 Task: Monitor repository traffic with "Clones" and "Views" data.
Action: Mouse moved to (1342, 76)
Screenshot: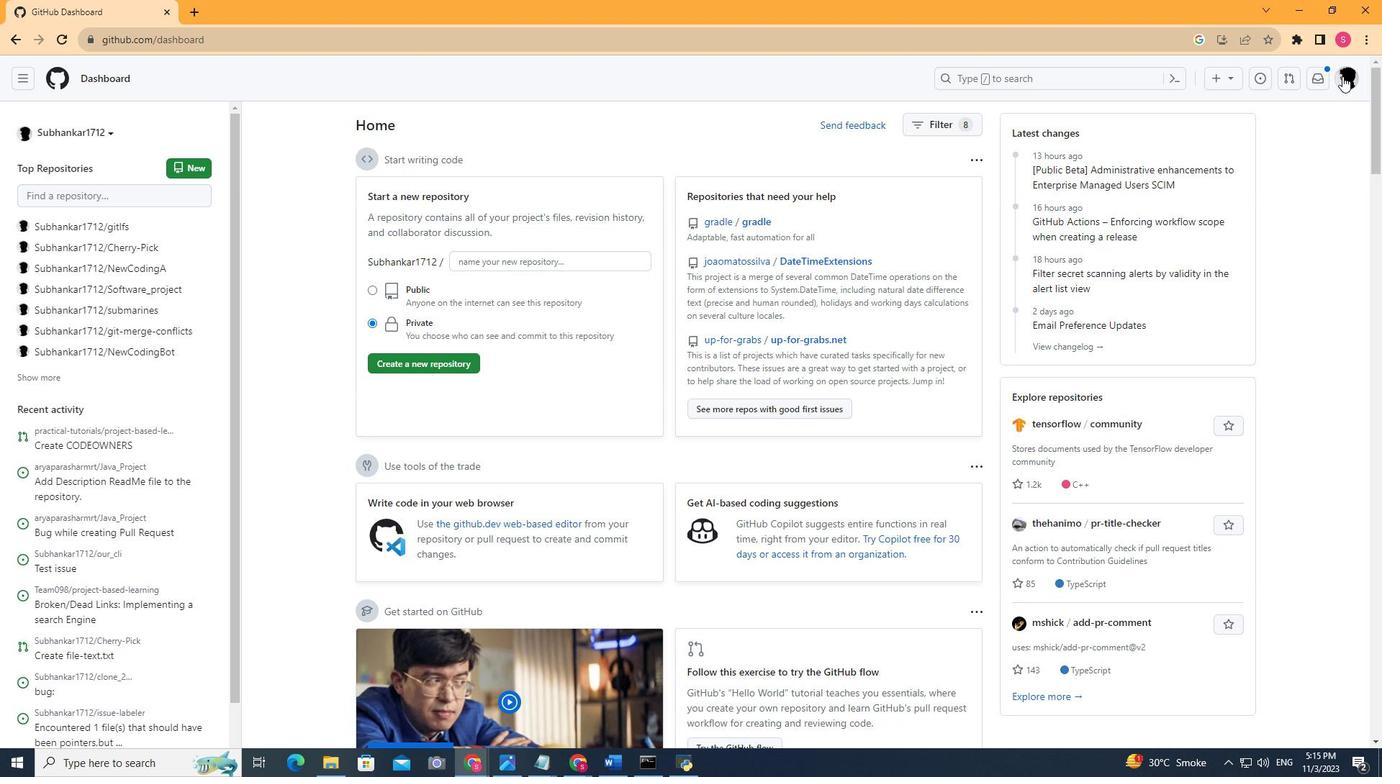
Action: Mouse pressed left at (1342, 76)
Screenshot: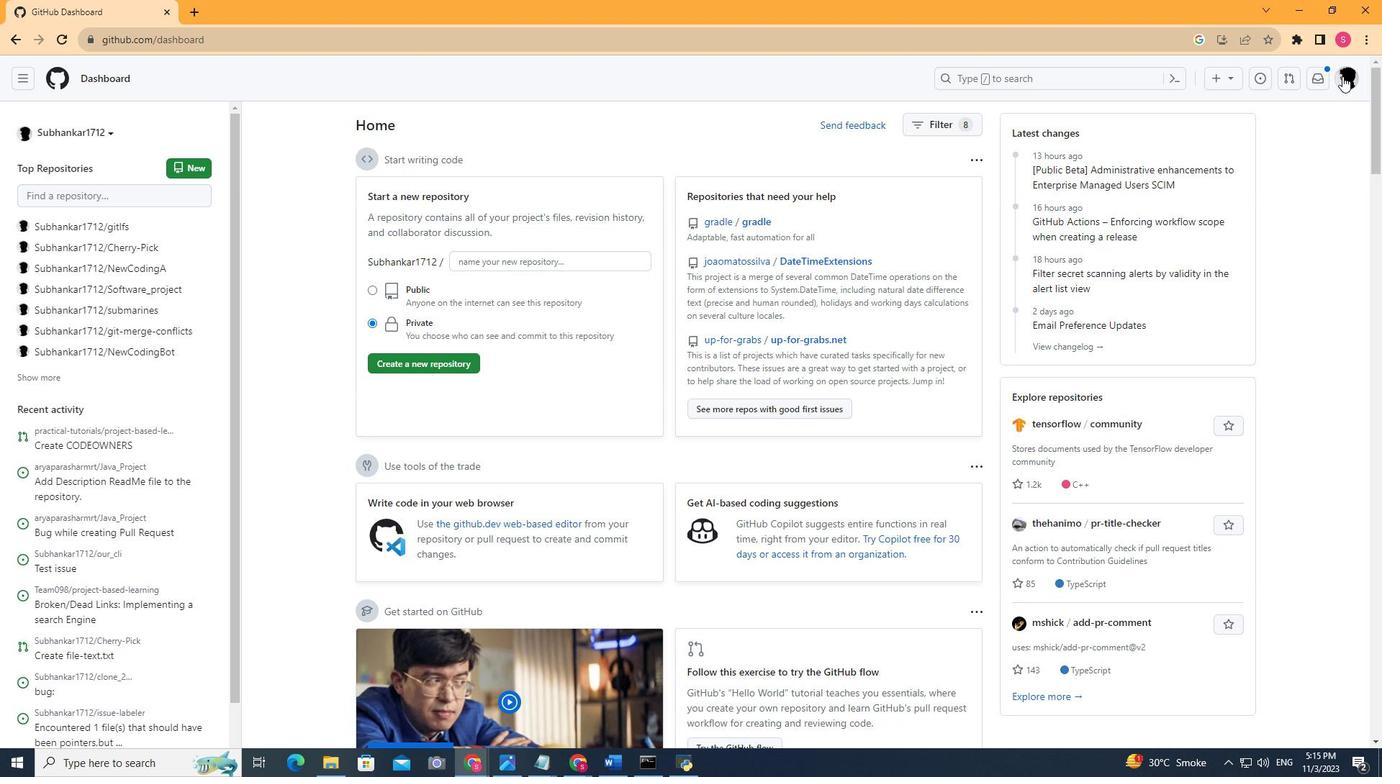 
Action: Mouse moved to (1243, 187)
Screenshot: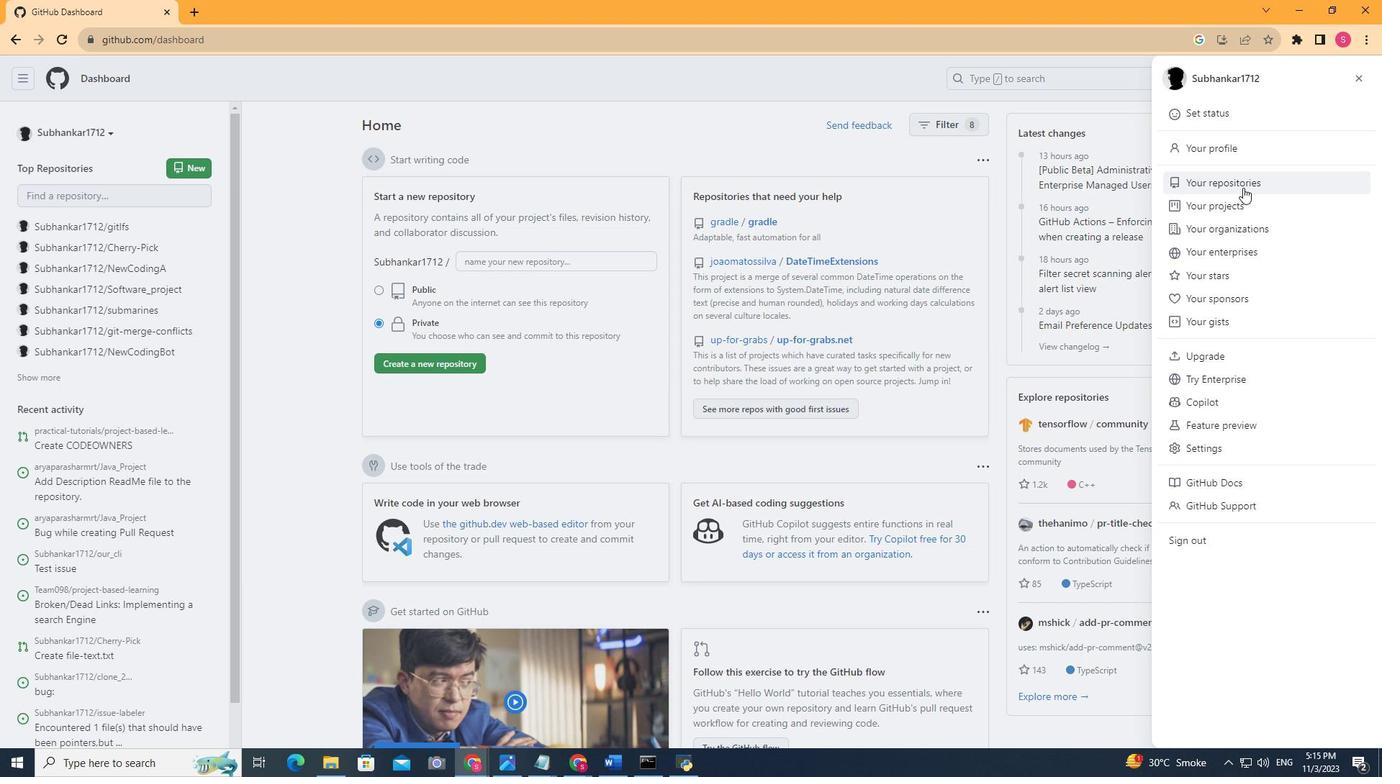 
Action: Mouse pressed left at (1243, 187)
Screenshot: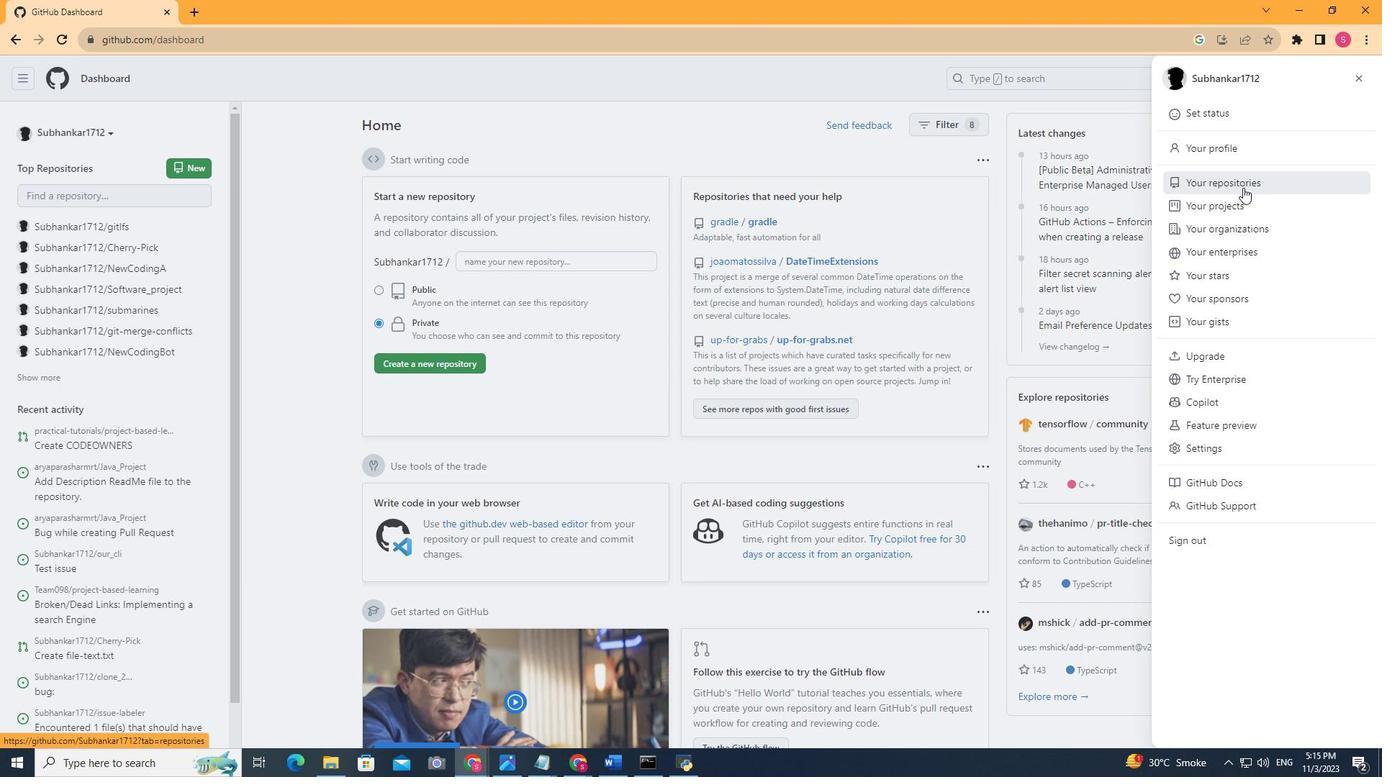 
Action: Mouse moved to (582, 388)
Screenshot: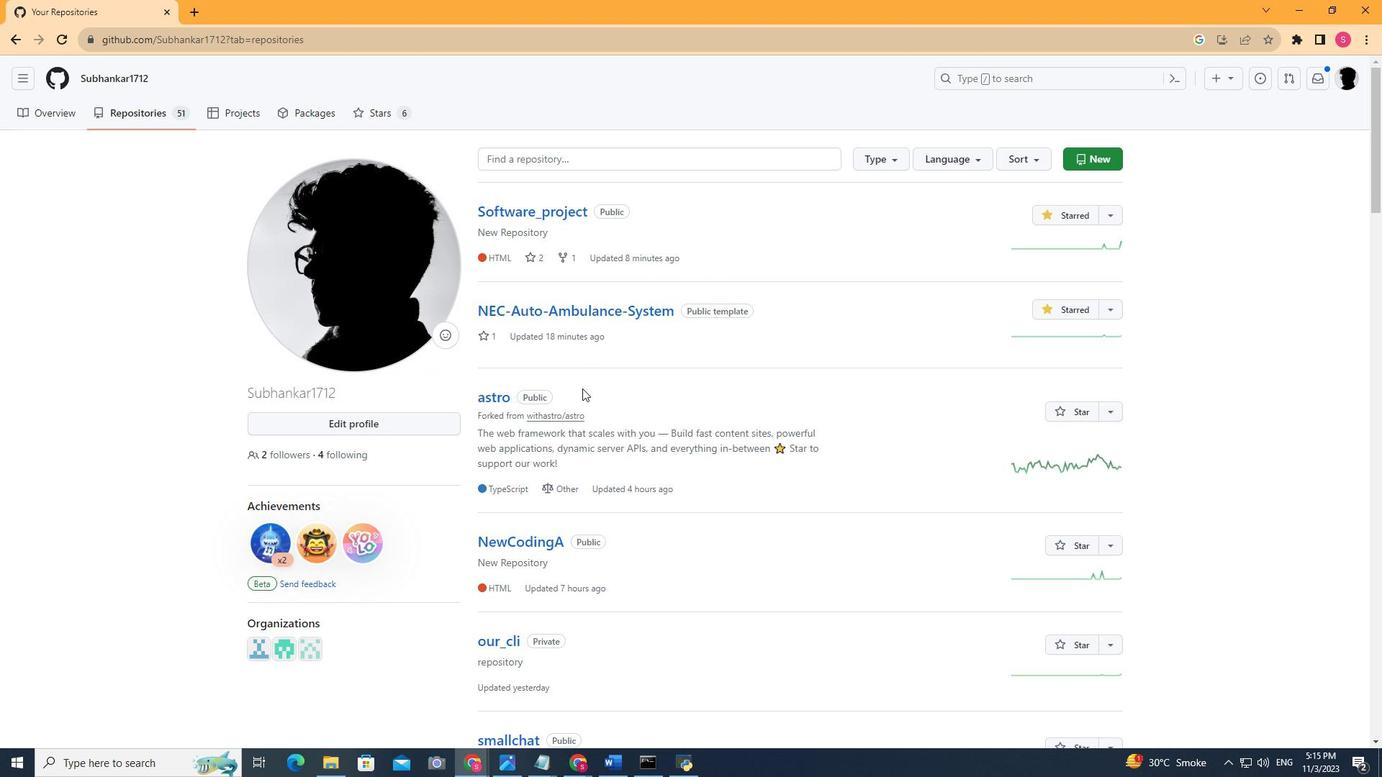 
Action: Mouse scrolled (582, 388) with delta (0, 0)
Screenshot: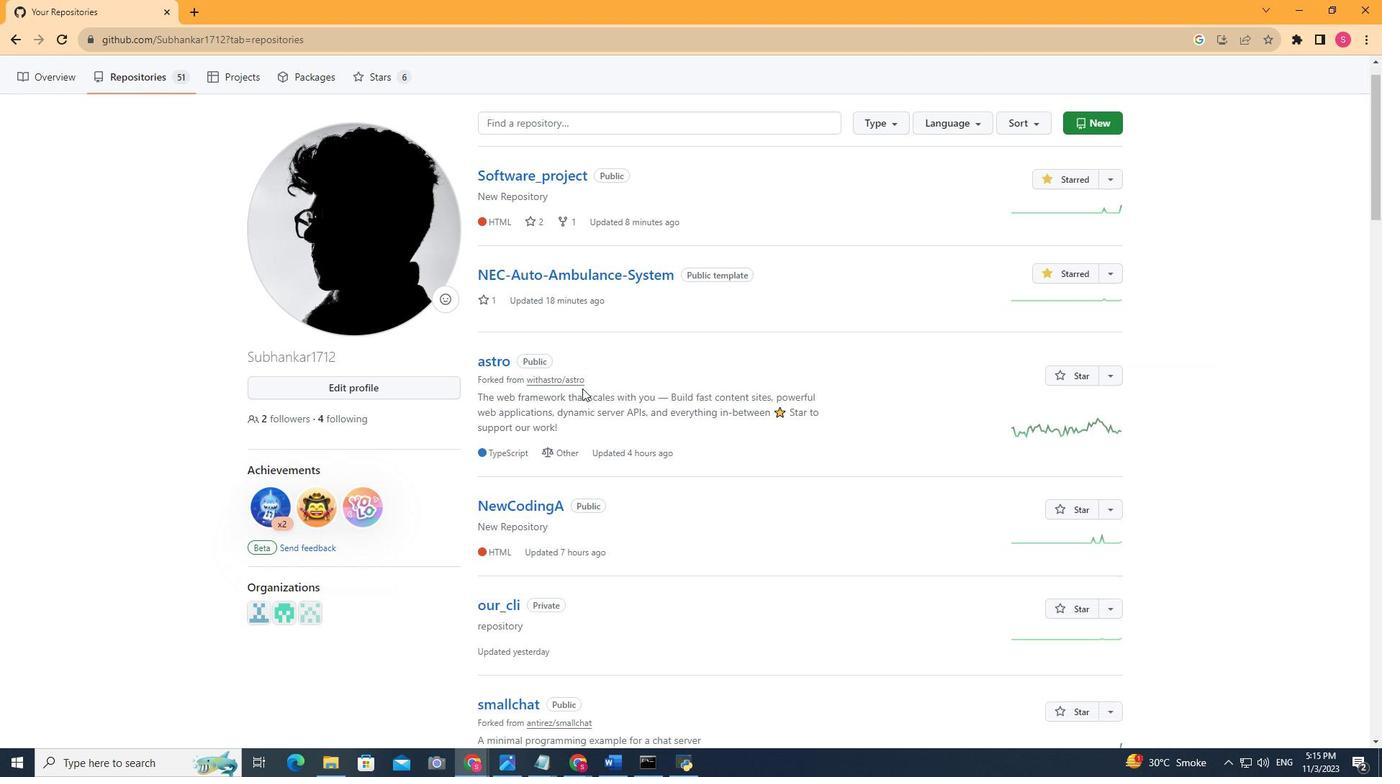 
Action: Mouse scrolled (582, 388) with delta (0, 0)
Screenshot: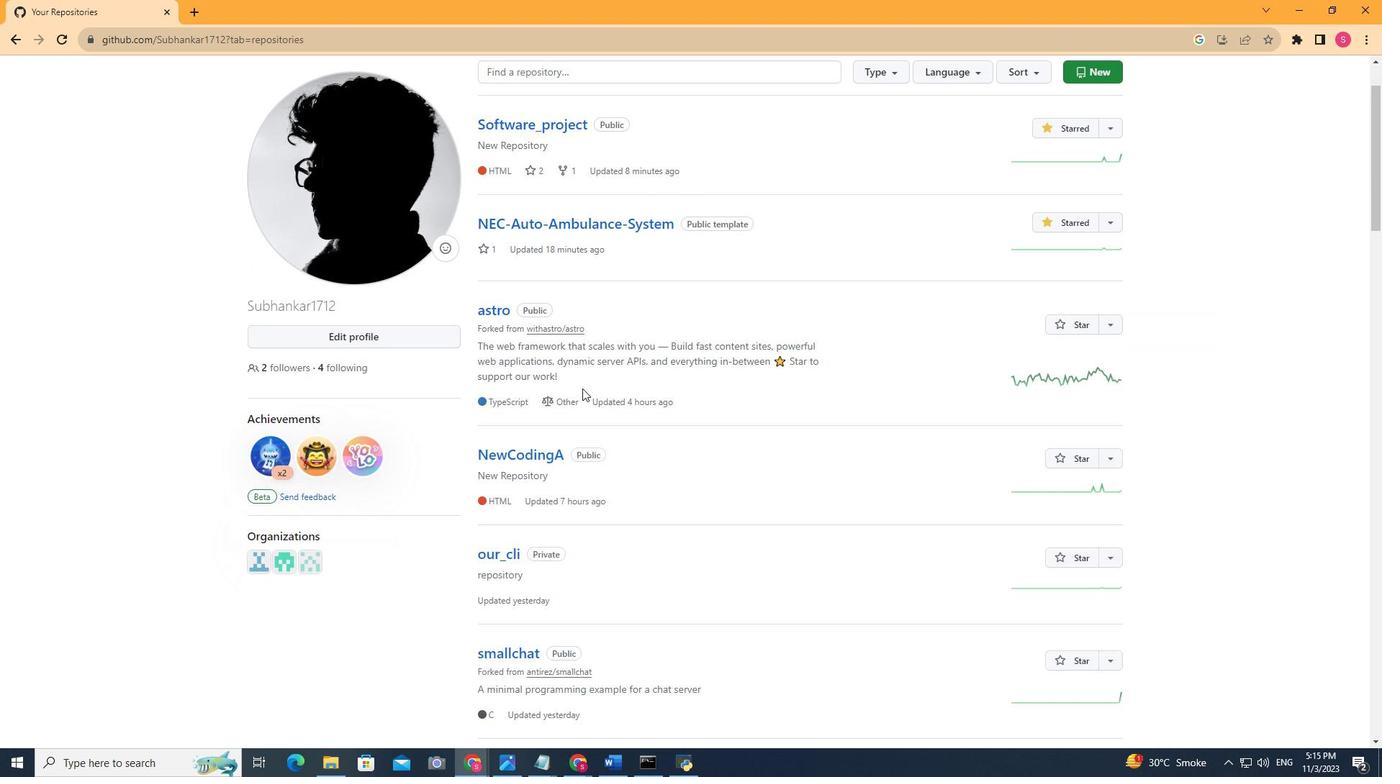 
Action: Mouse moved to (548, 403)
Screenshot: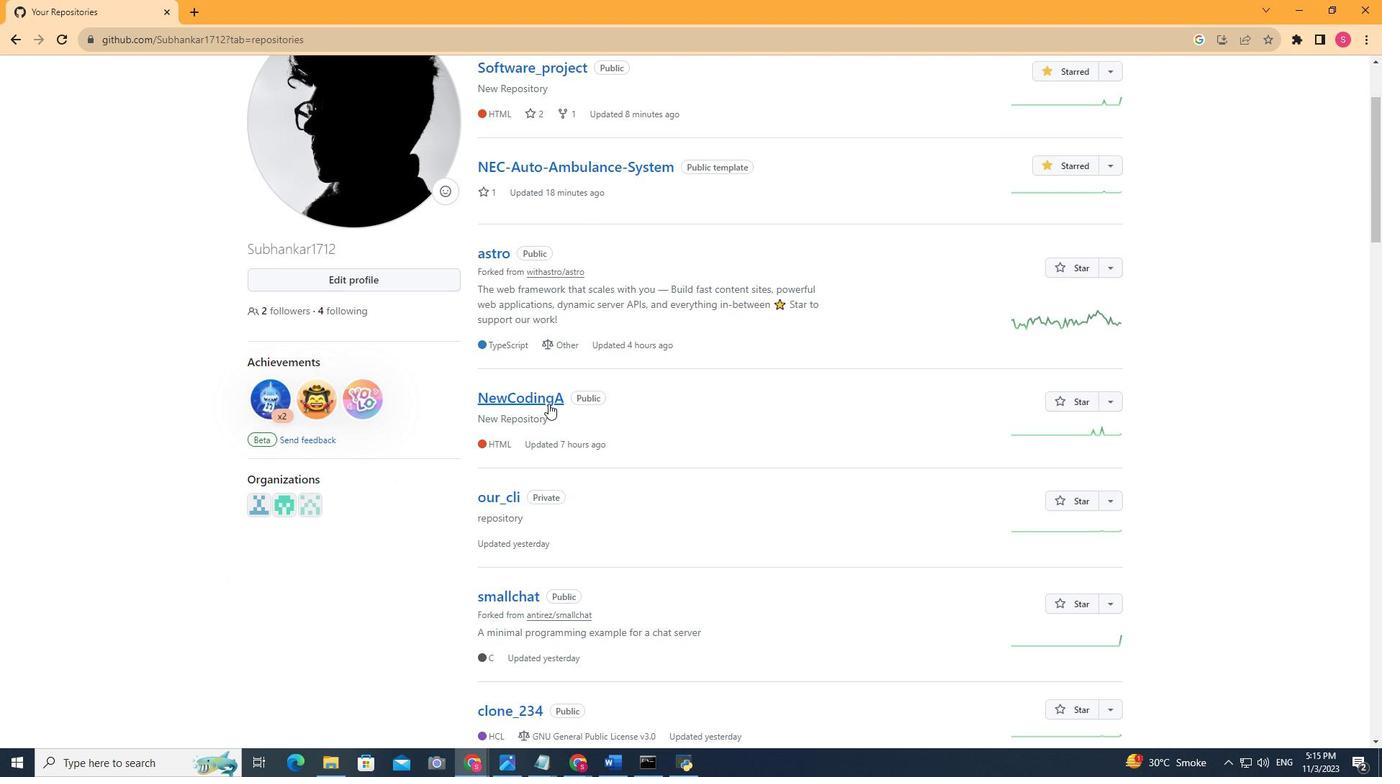 
Action: Mouse pressed left at (548, 403)
Screenshot: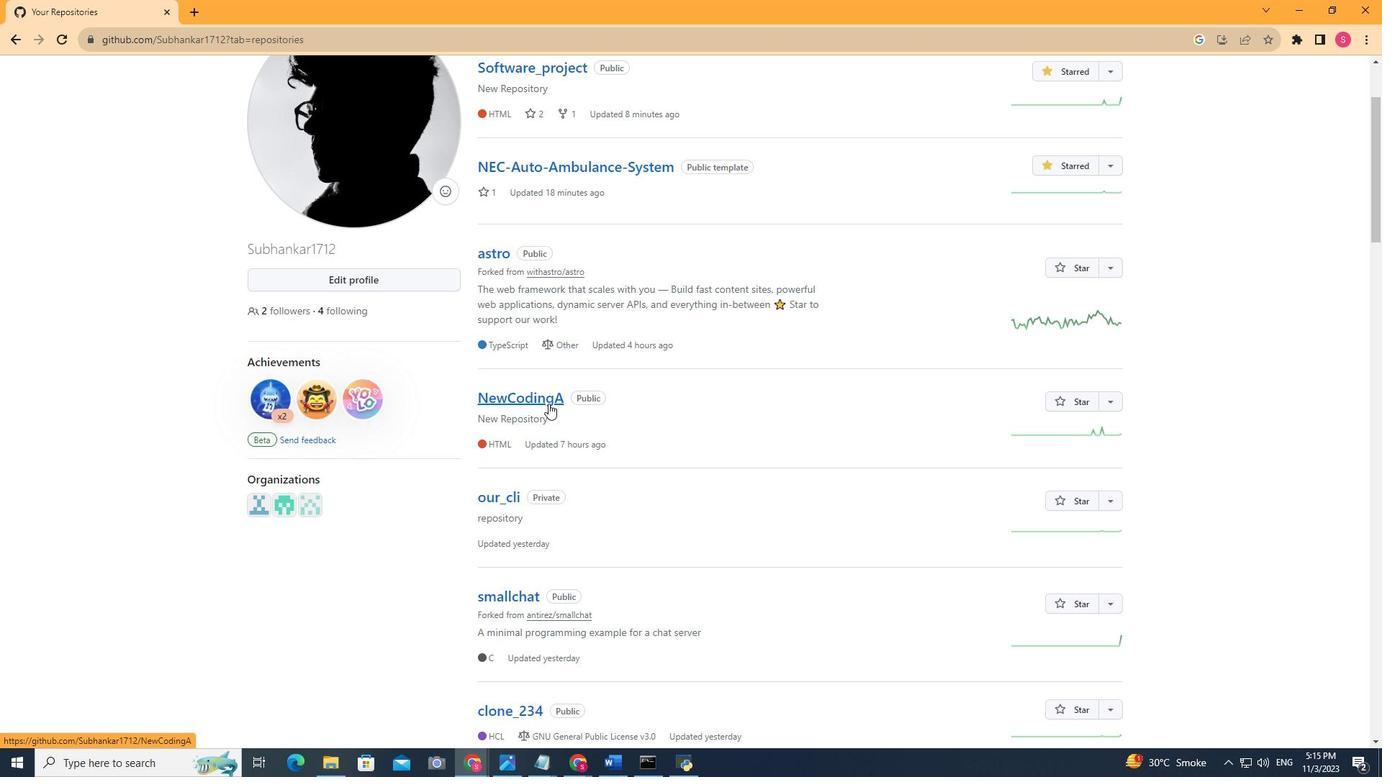 
Action: Mouse moved to (537, 110)
Screenshot: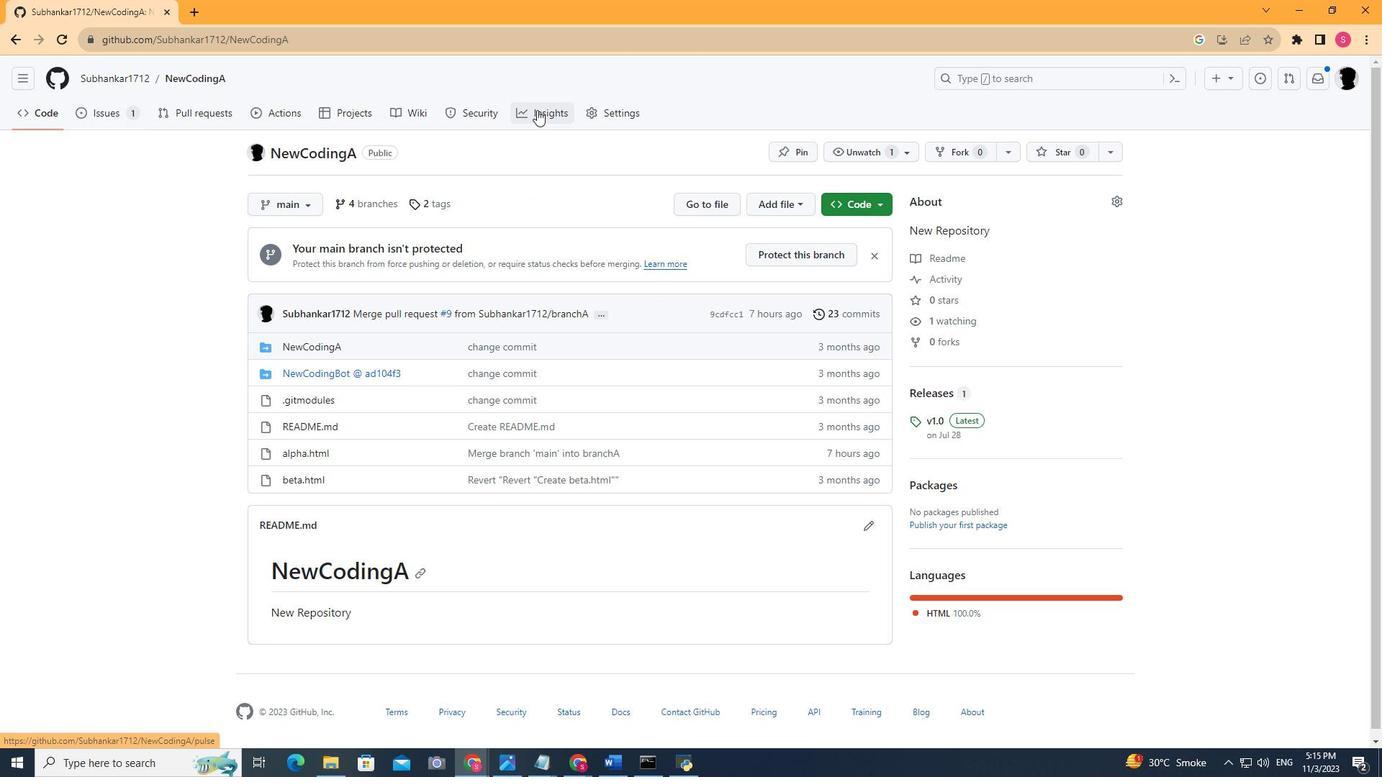
Action: Mouse pressed left at (537, 110)
Screenshot: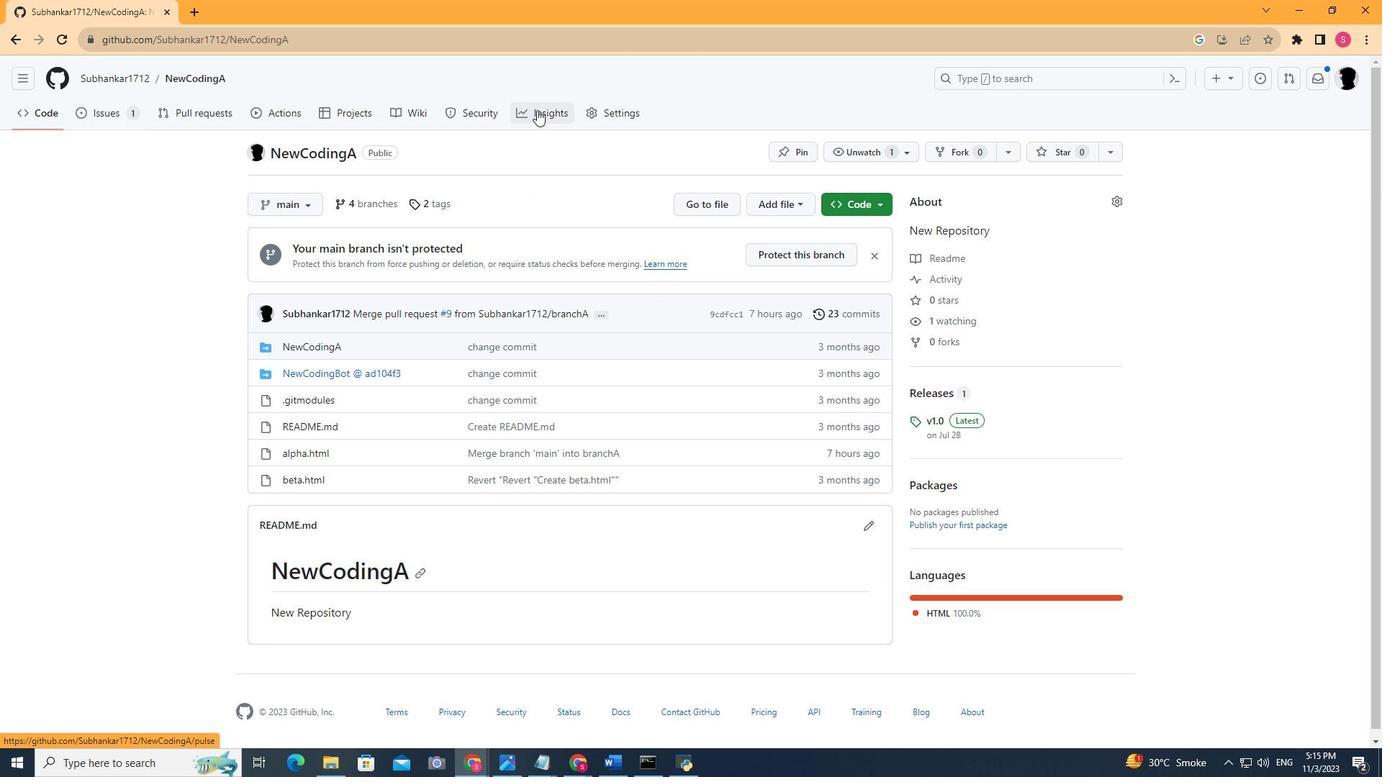 
Action: Mouse moved to (304, 269)
Screenshot: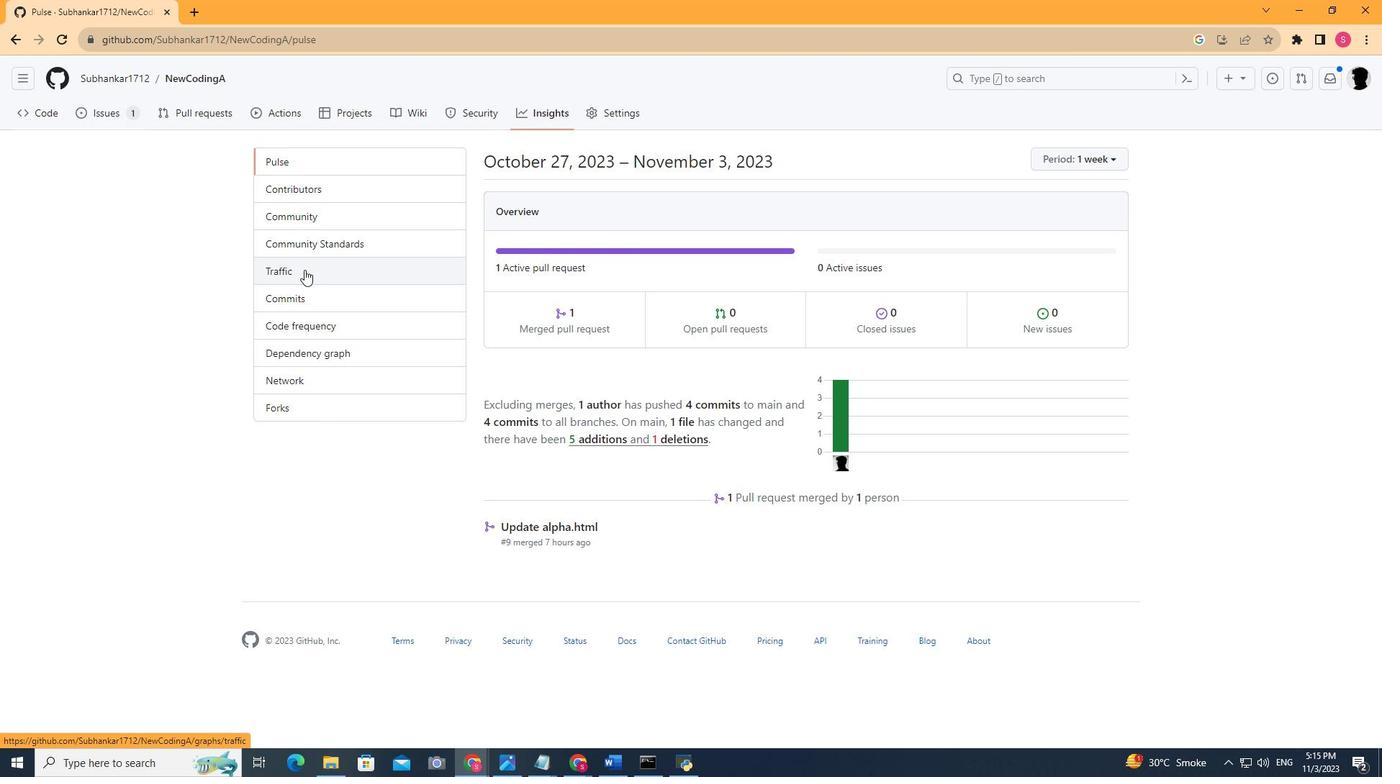 
Action: Mouse pressed left at (304, 269)
Screenshot: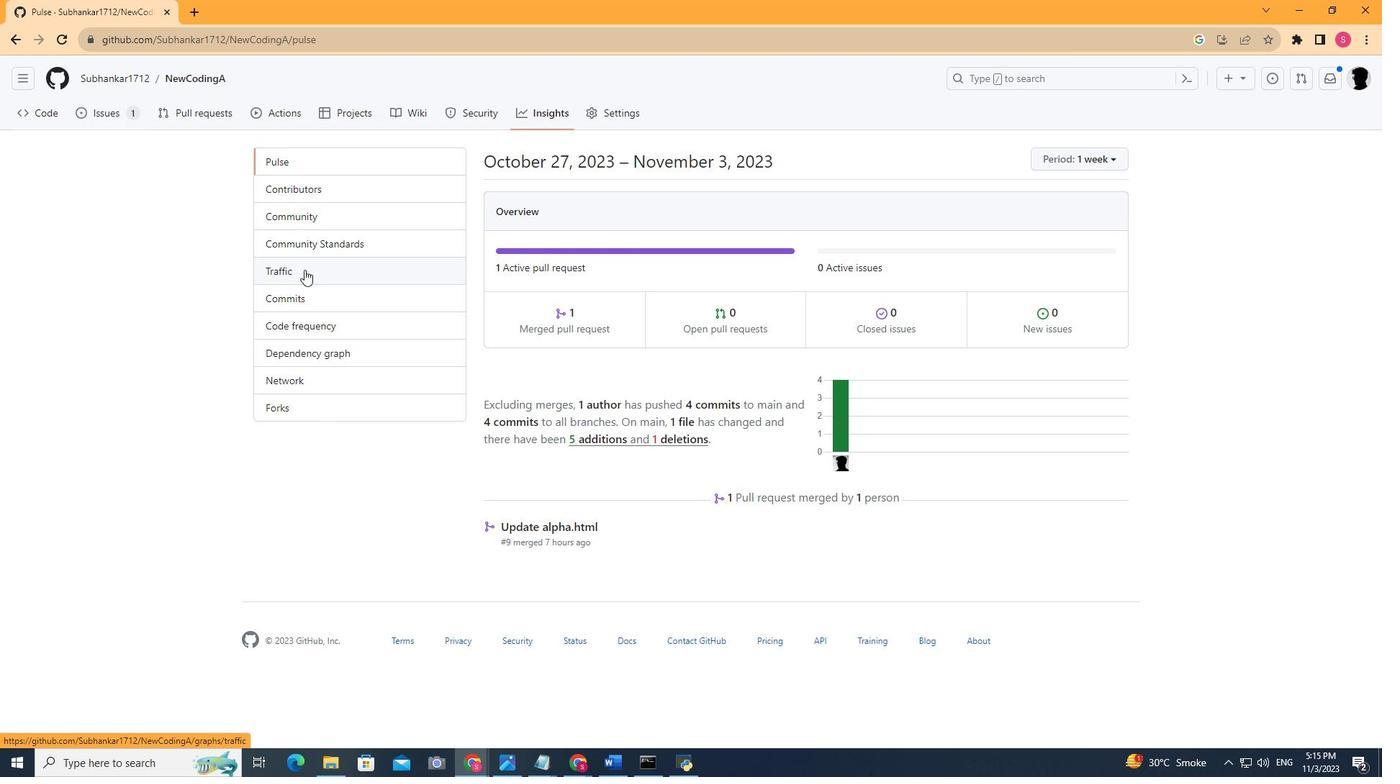 
Action: Mouse moved to (877, 402)
Screenshot: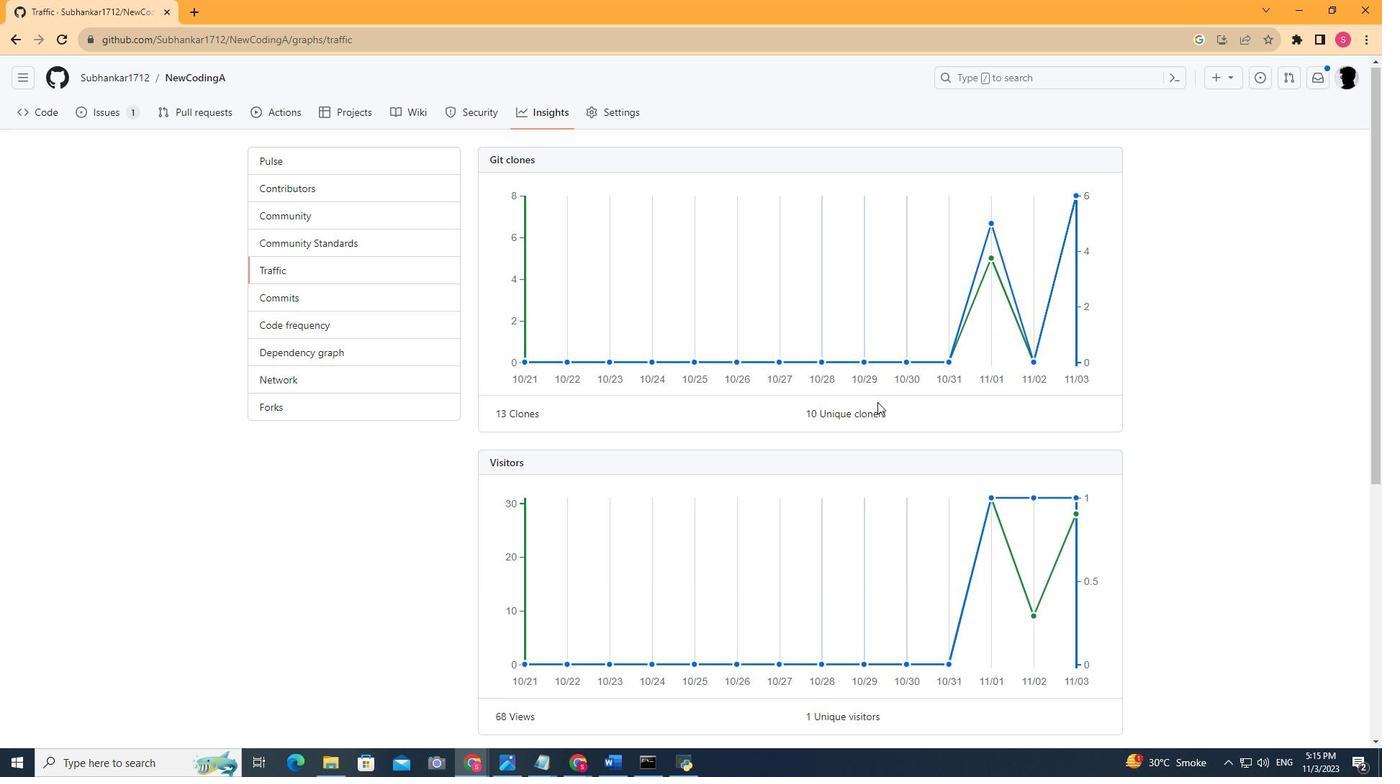 
Action: Mouse scrolled (877, 401) with delta (0, 0)
Screenshot: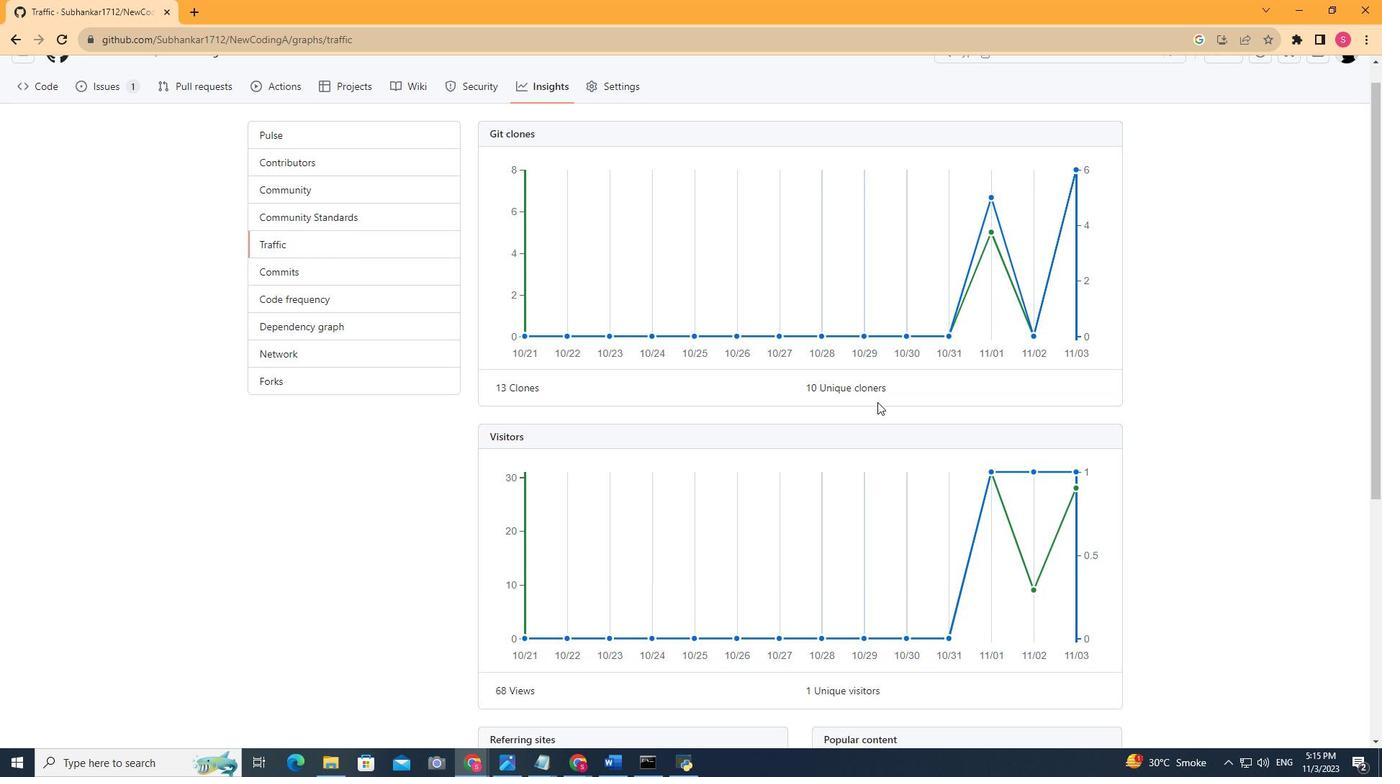 
Action: Mouse scrolled (877, 401) with delta (0, 0)
Screenshot: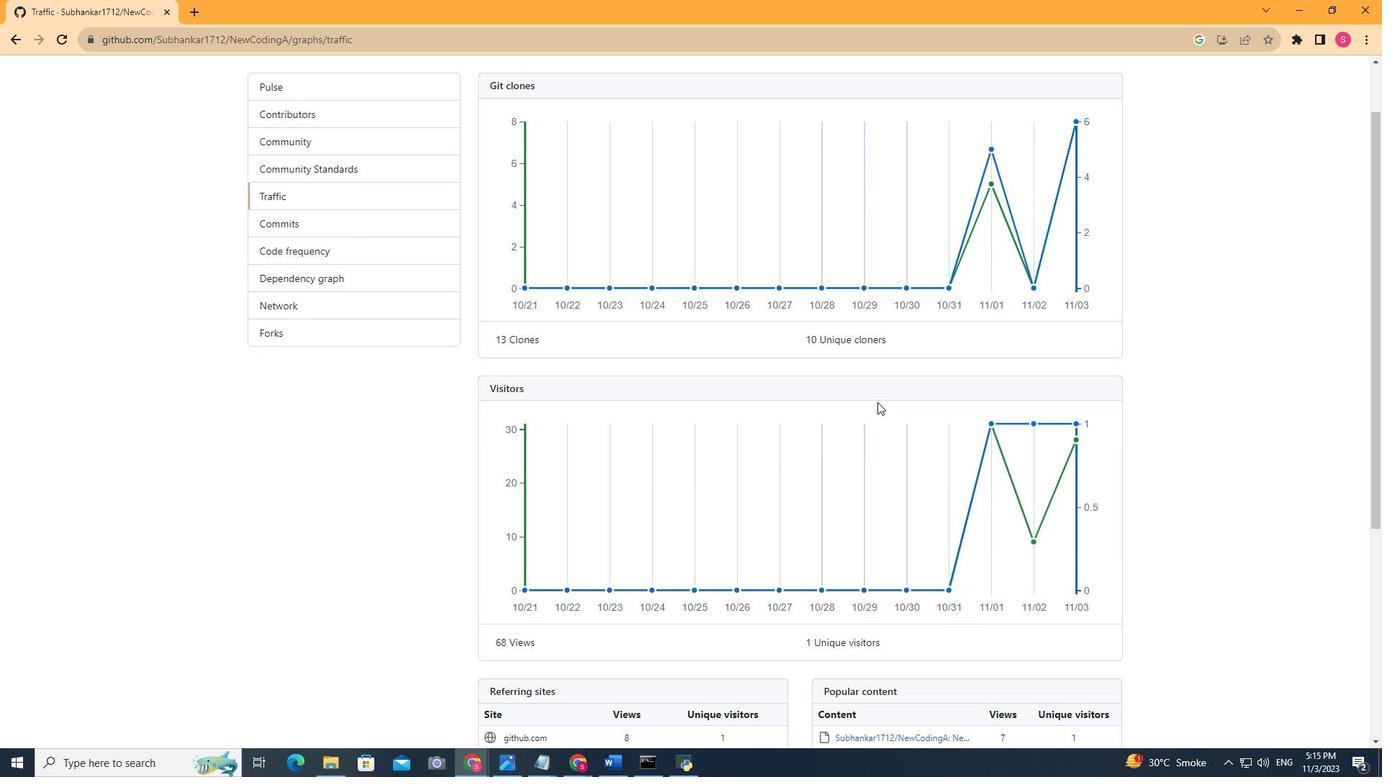 
Action: Mouse scrolled (877, 401) with delta (0, 0)
Screenshot: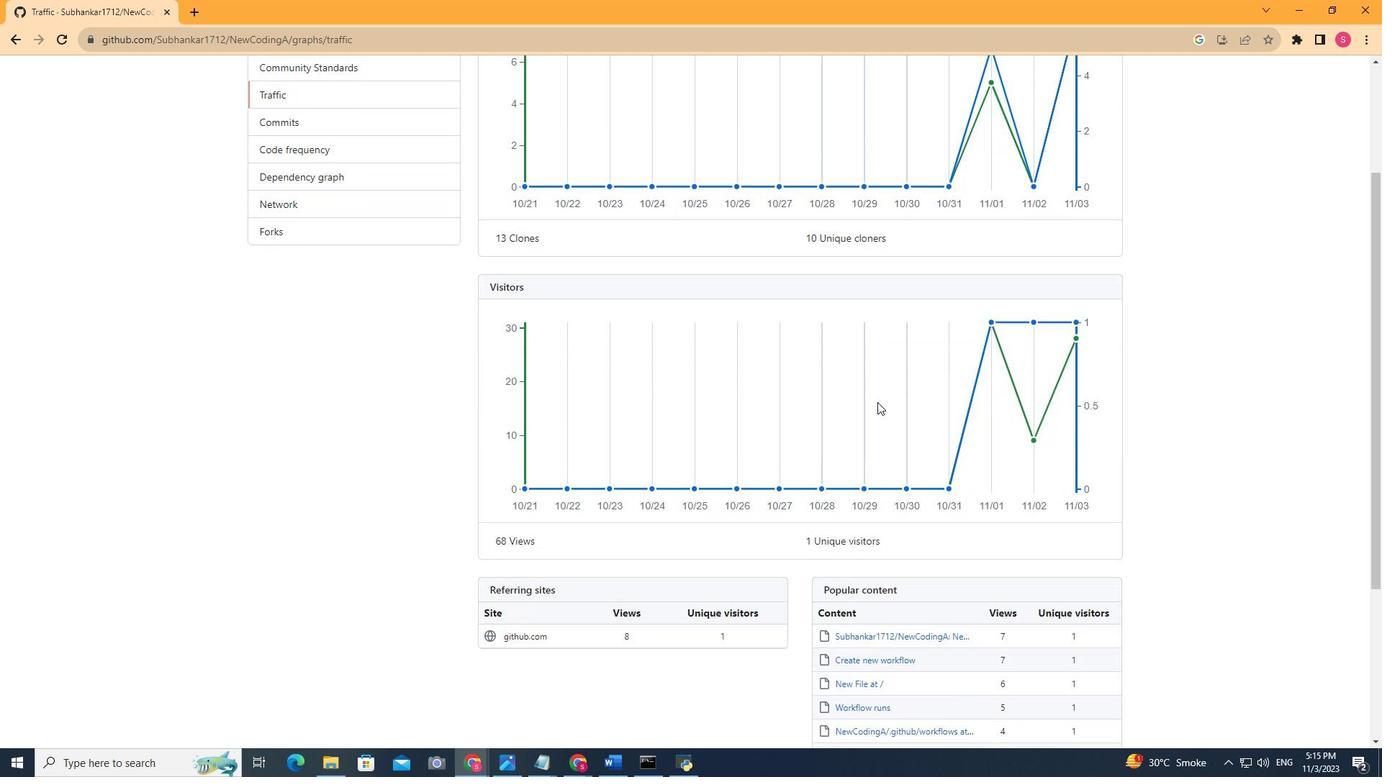
Action: Mouse moved to (853, 472)
Screenshot: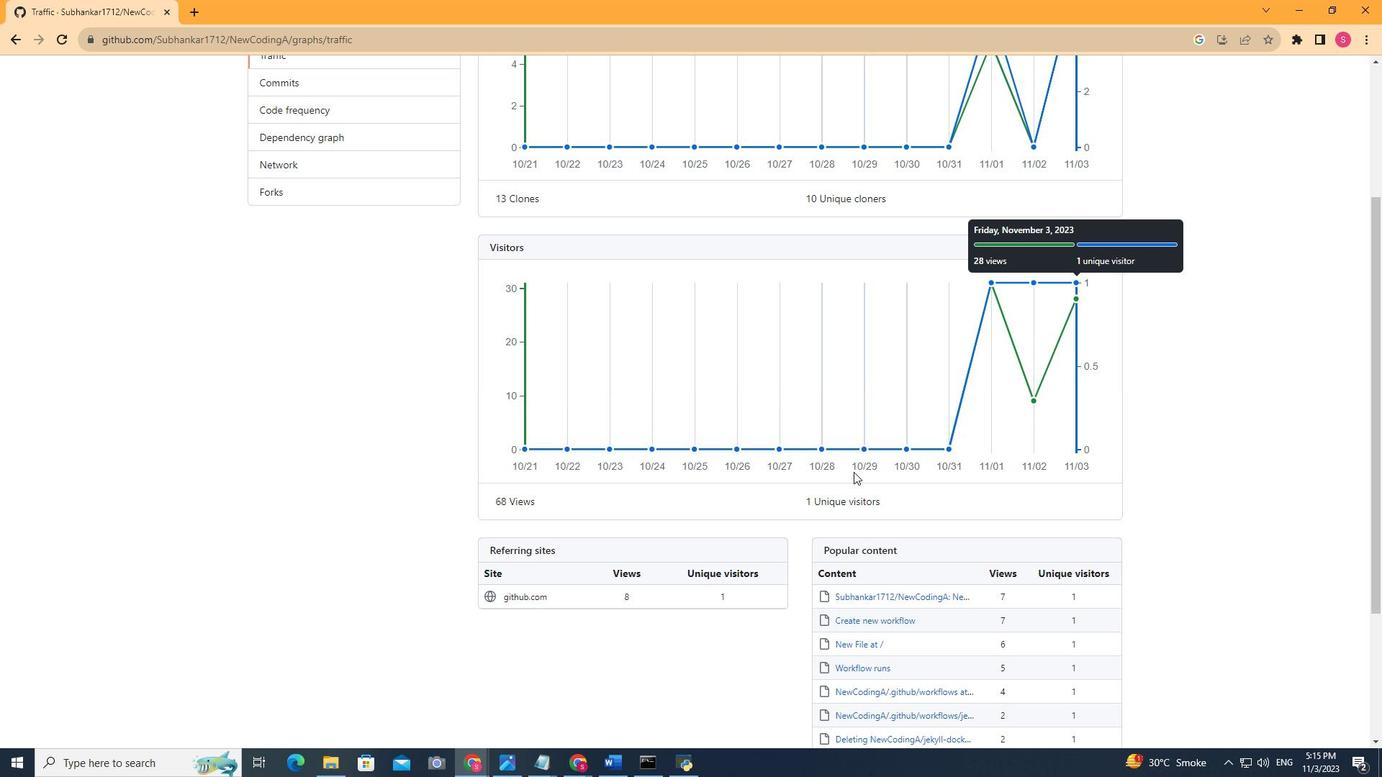 
Action: Mouse scrolled (853, 471) with delta (0, 0)
Screenshot: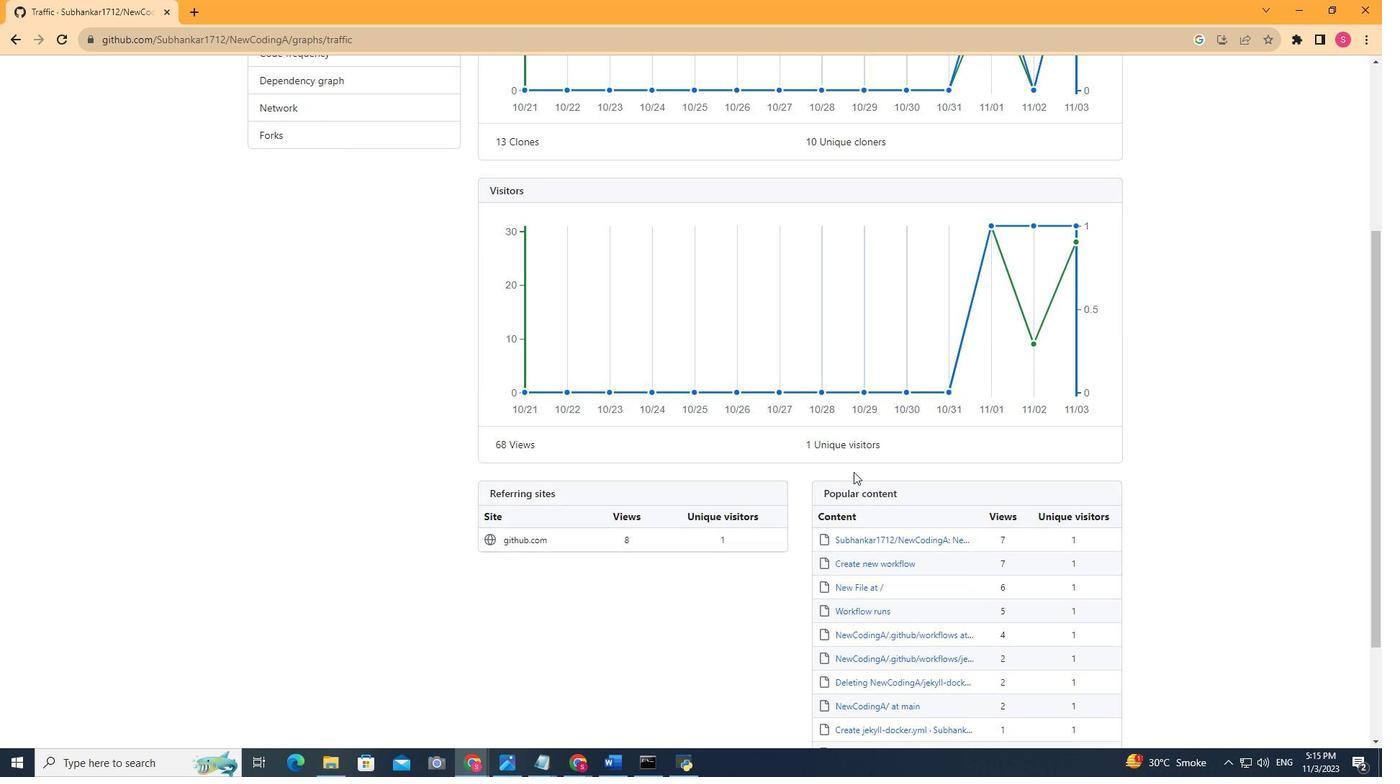 
Action: Mouse scrolled (853, 471) with delta (0, 0)
Screenshot: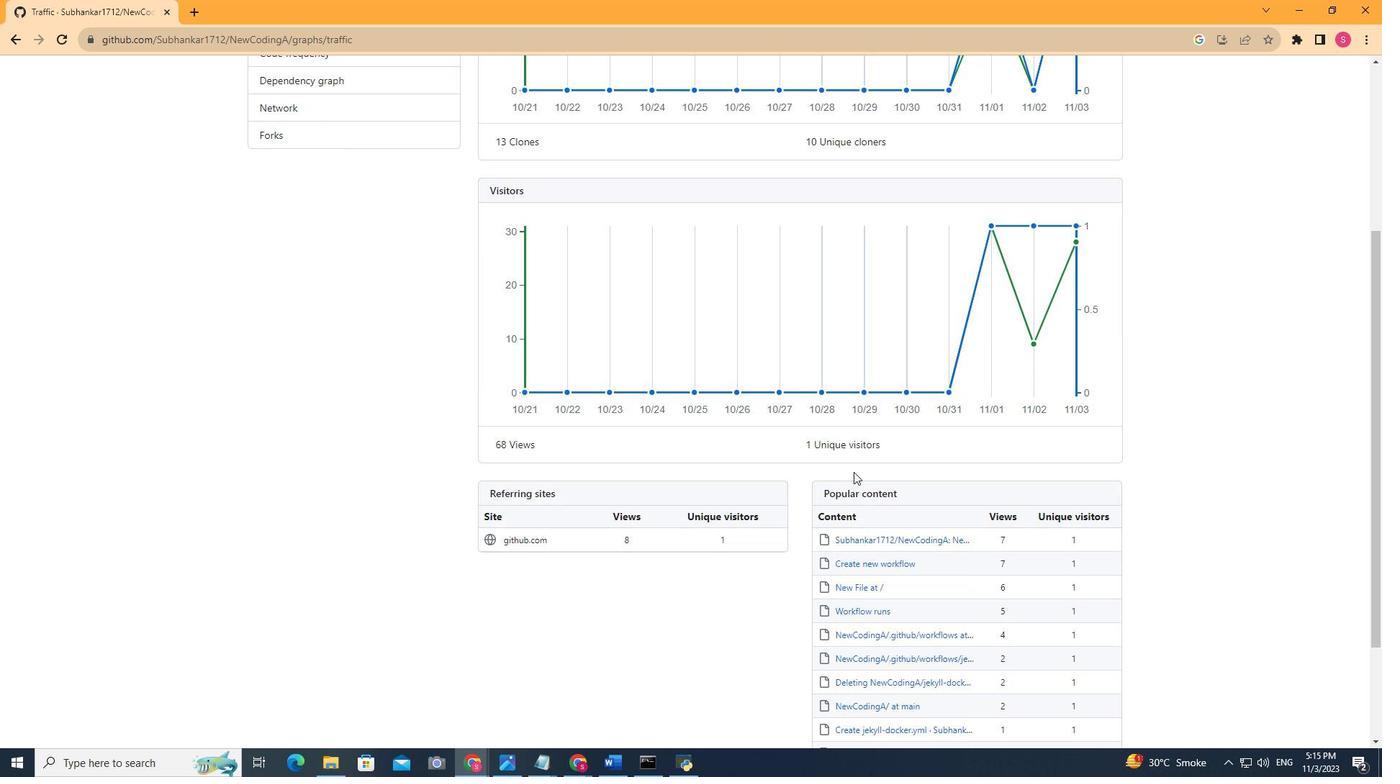 
Action: Mouse scrolled (853, 471) with delta (0, 0)
Screenshot: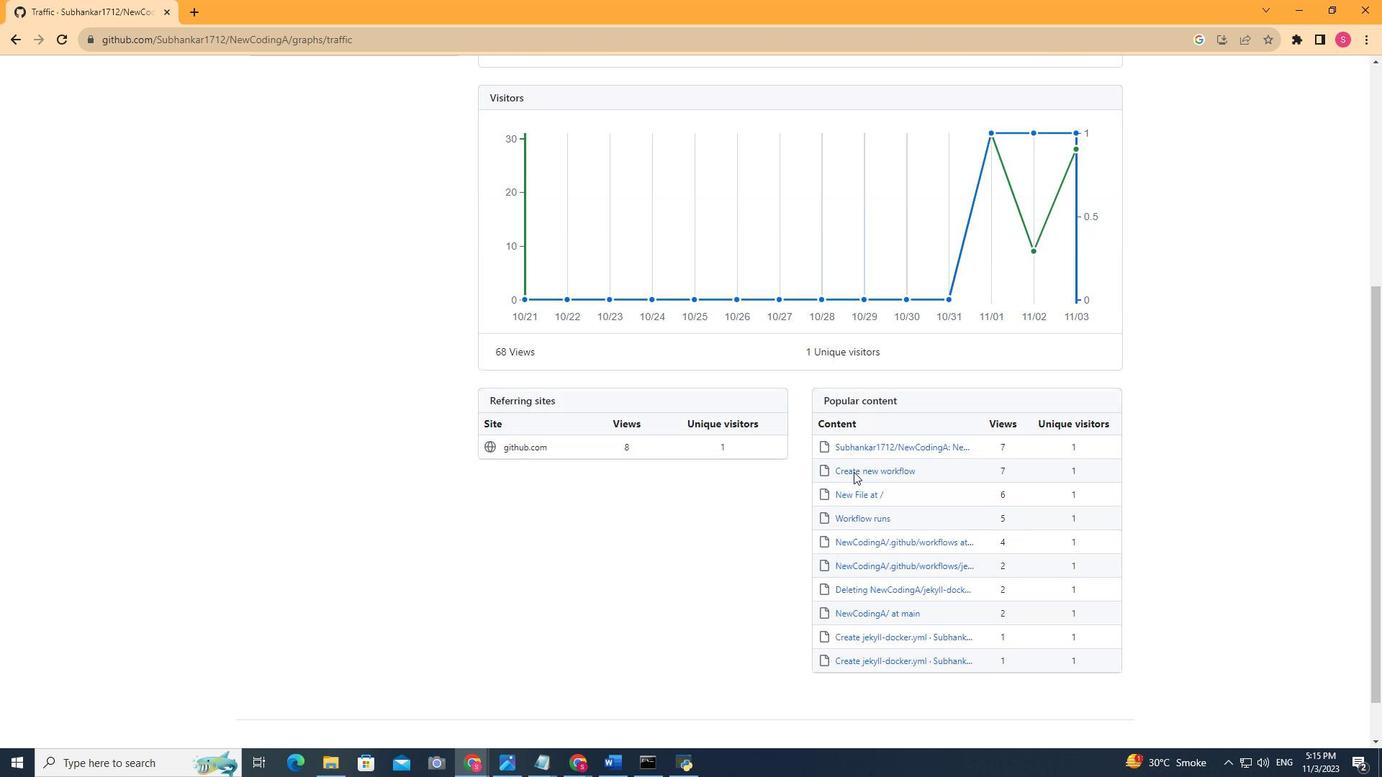 
Action: Mouse scrolled (853, 471) with delta (0, 0)
Screenshot: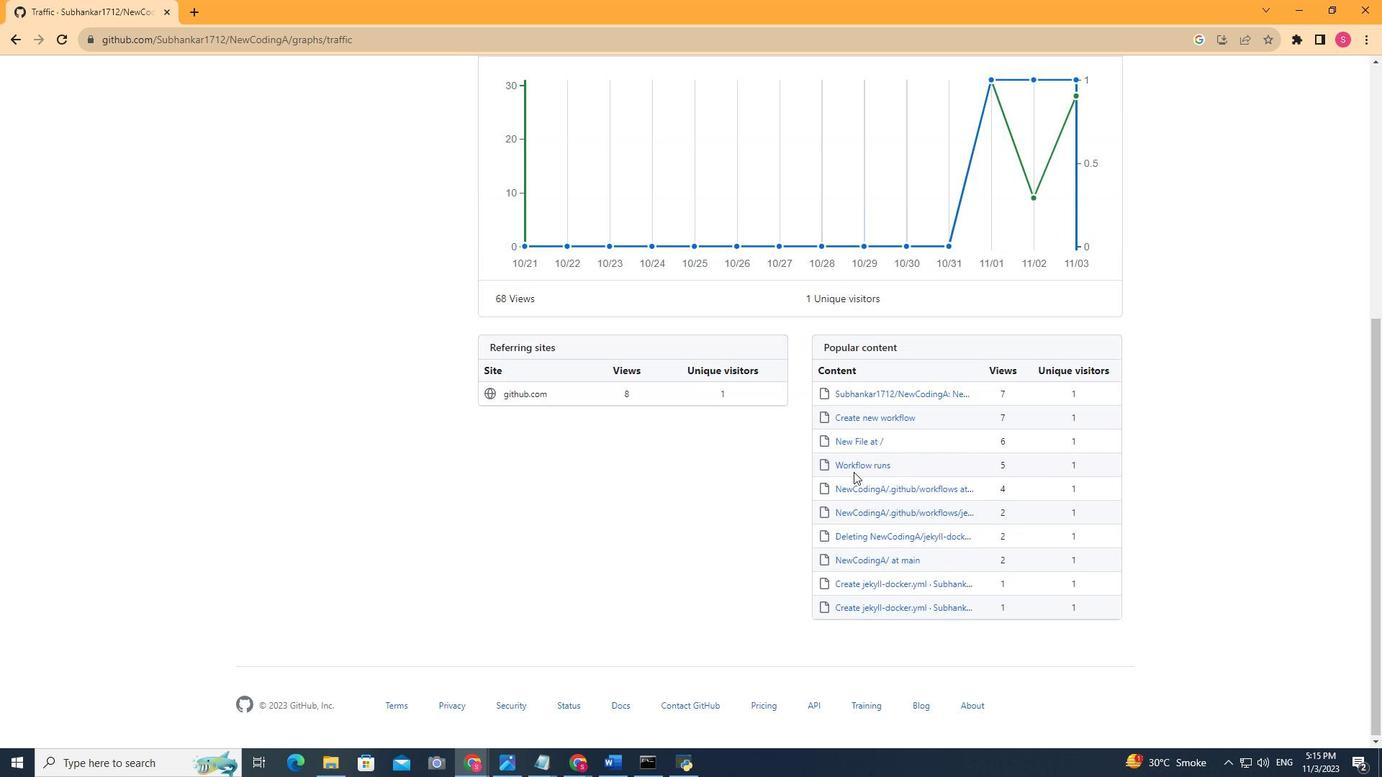 
Action: Mouse moved to (853, 470)
Screenshot: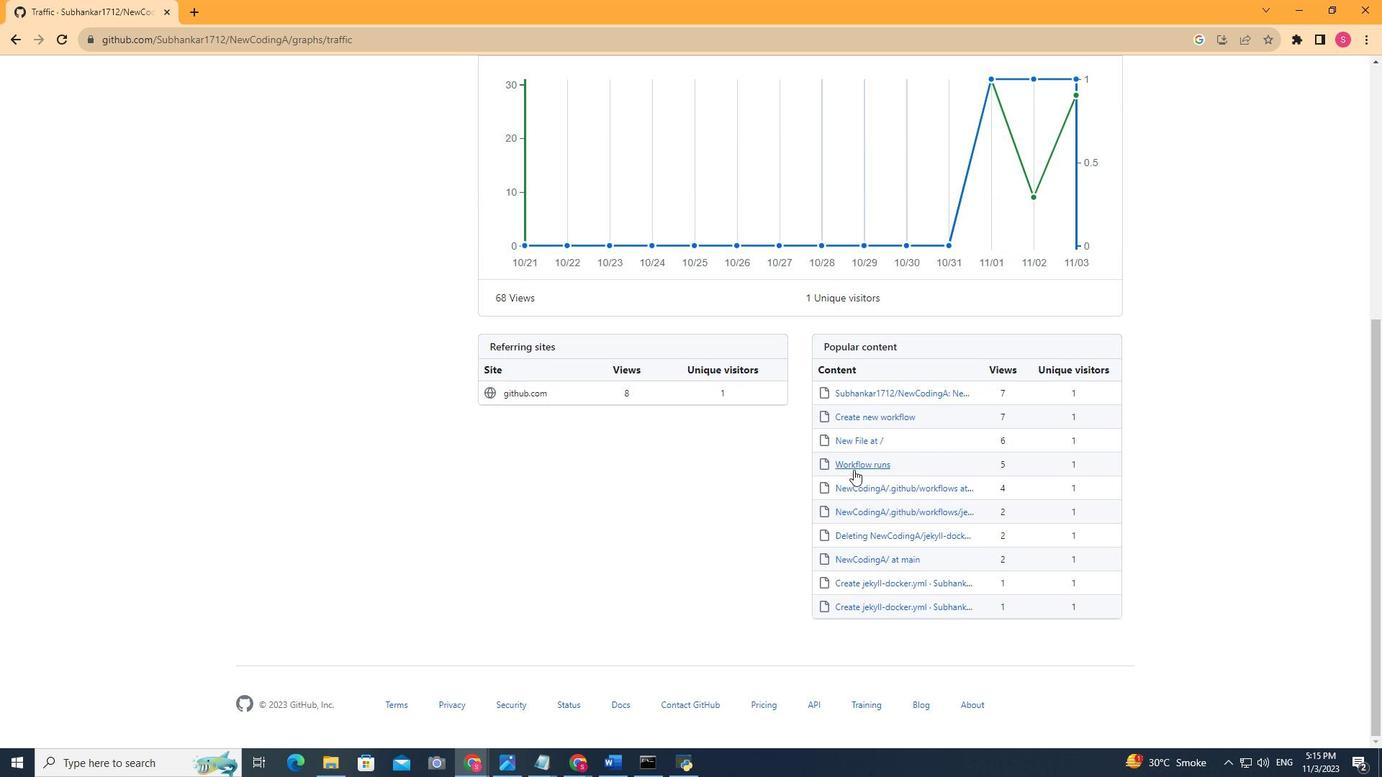 
Action: Mouse scrolled (853, 469) with delta (0, 0)
Screenshot: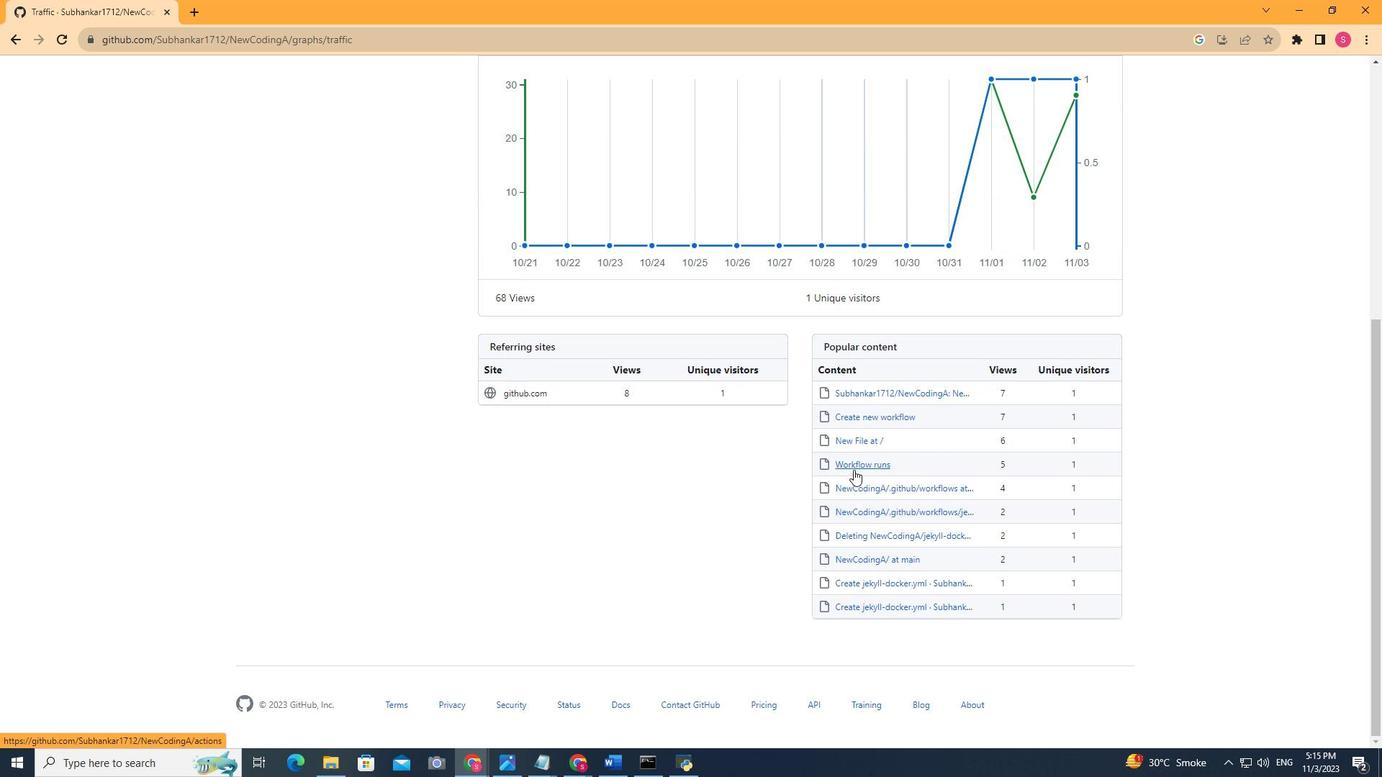 
Action: Mouse scrolled (853, 470) with delta (0, 0)
Screenshot: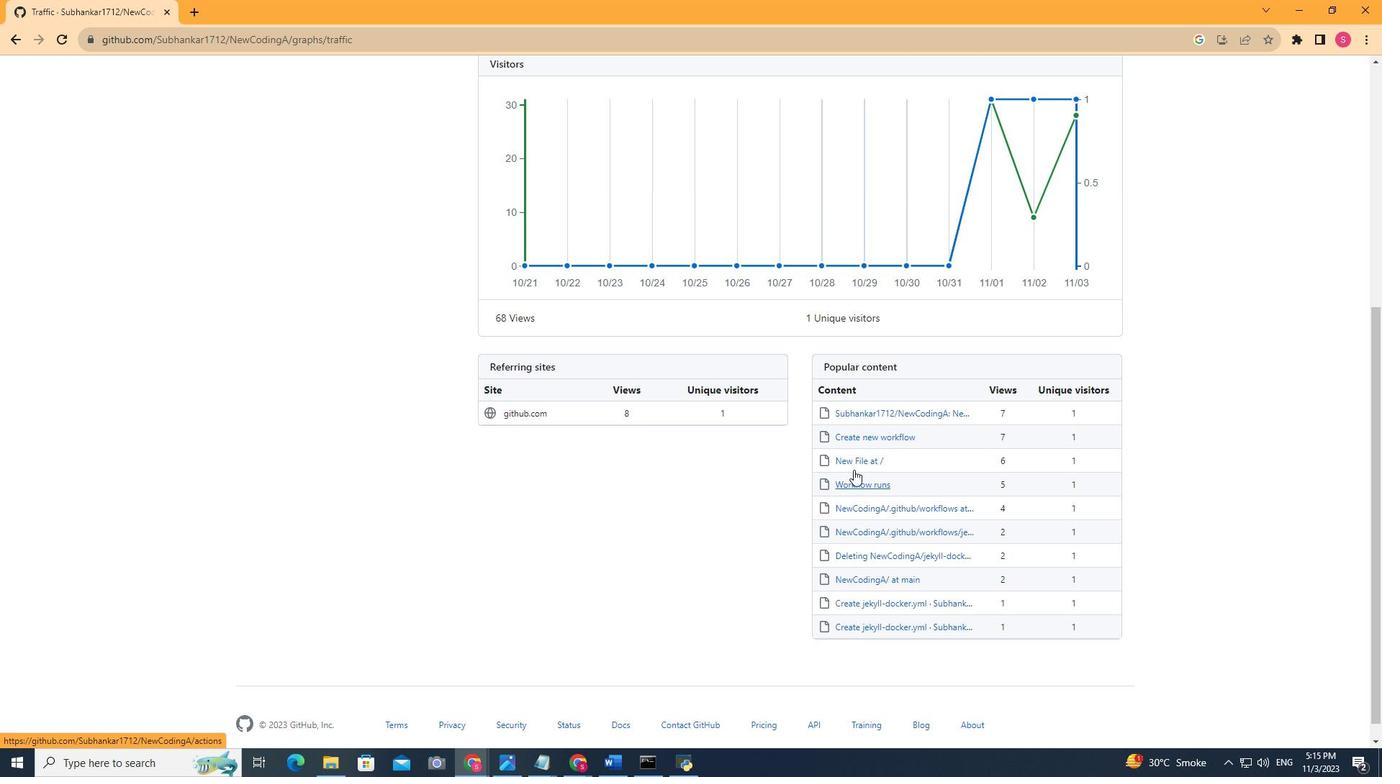 
Action: Mouse scrolled (853, 470) with delta (0, 0)
Screenshot: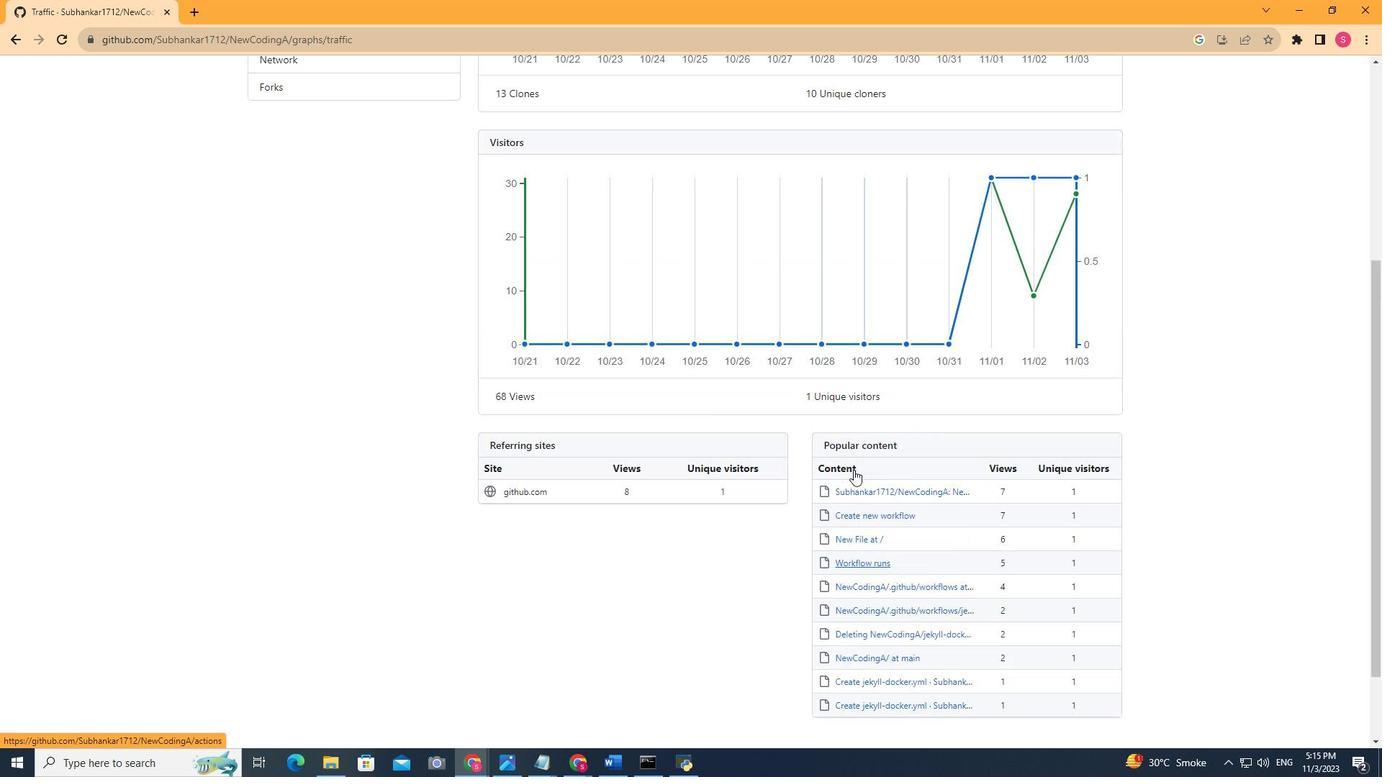 
Action: Mouse scrolled (853, 470) with delta (0, 0)
Screenshot: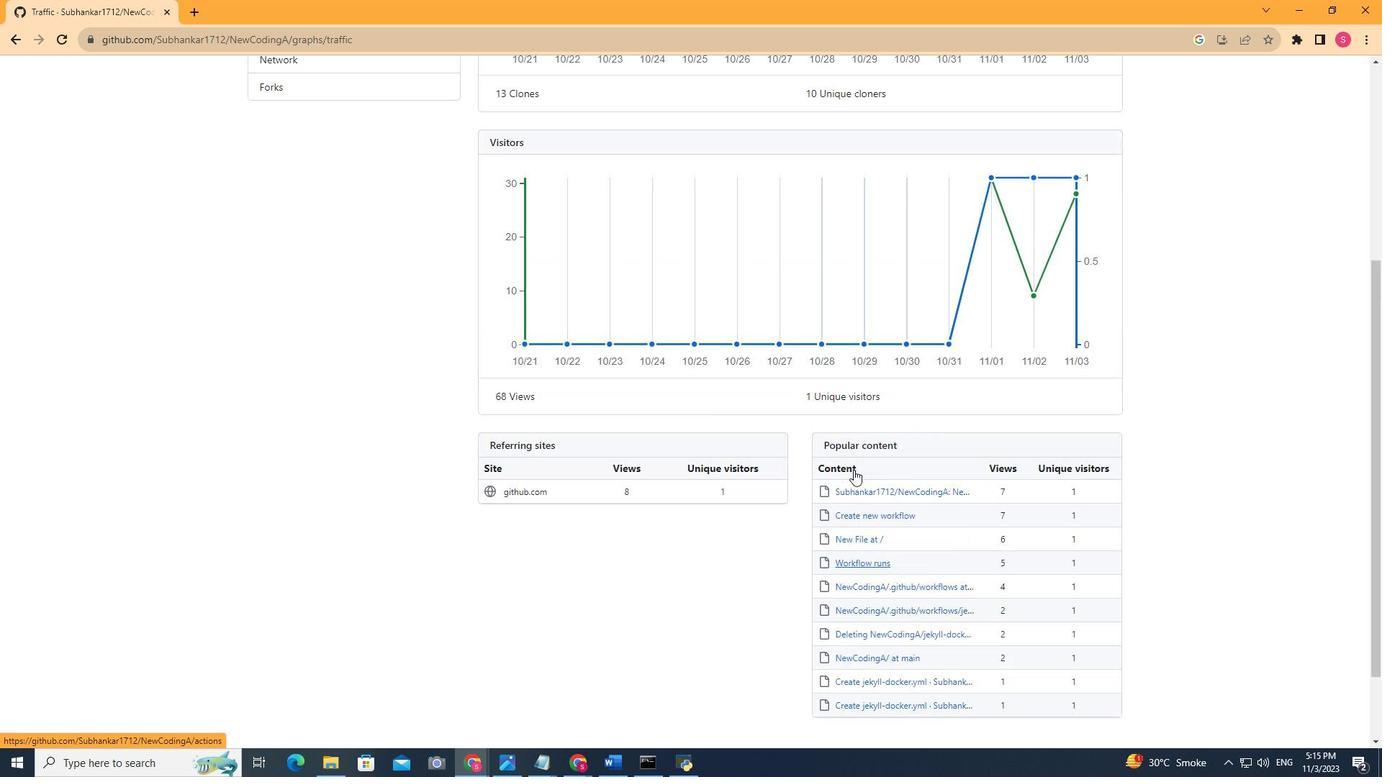 
Action: Mouse scrolled (853, 470) with delta (0, 0)
Screenshot: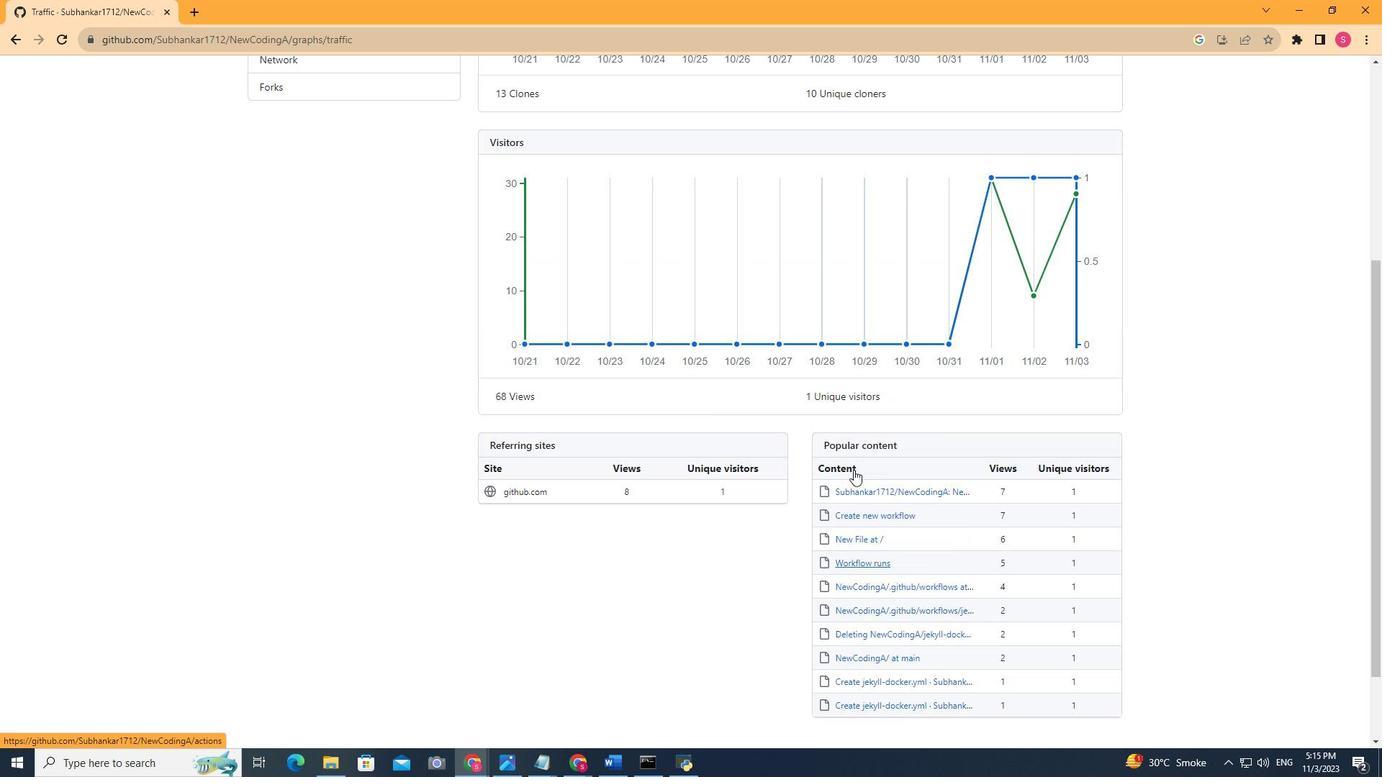 
Action: Mouse scrolled (853, 470) with delta (0, 0)
Screenshot: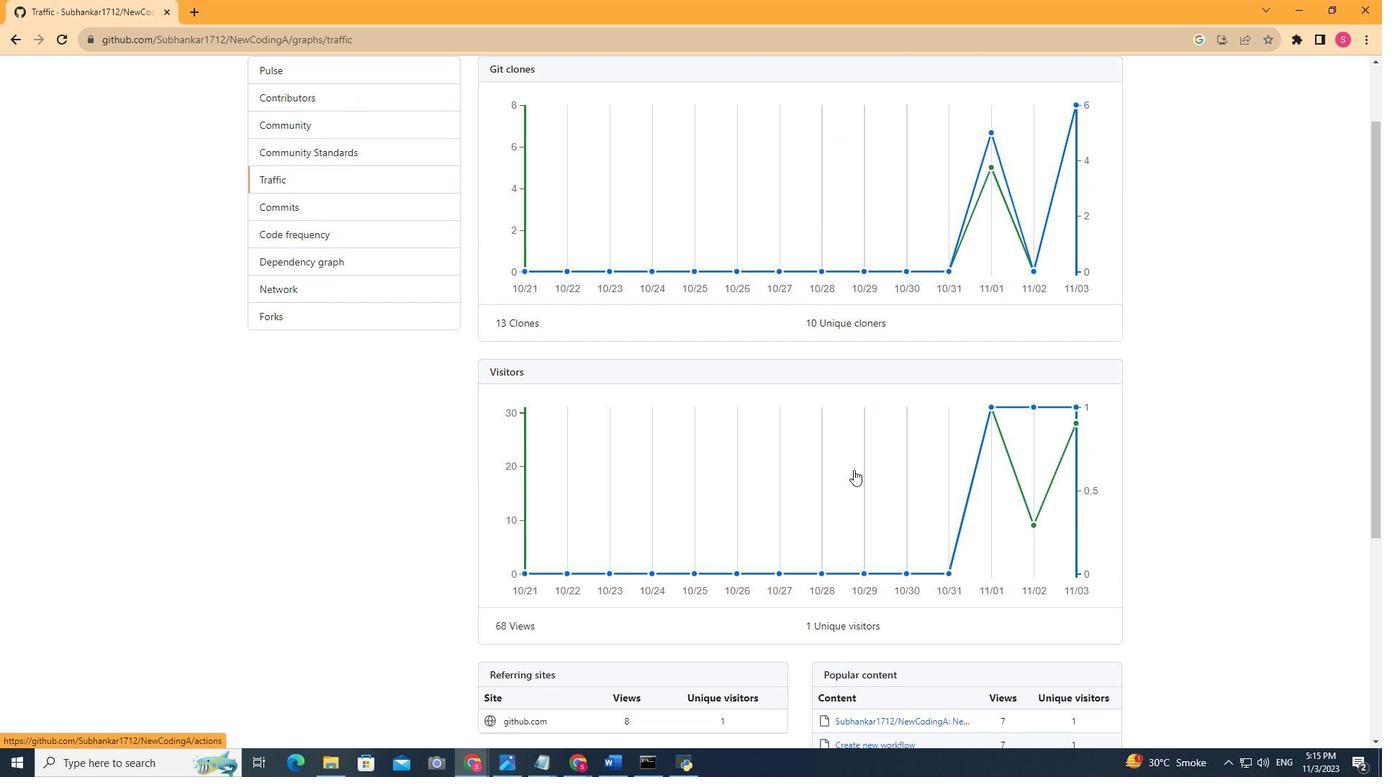 
Action: Mouse scrolled (853, 470) with delta (0, 0)
Screenshot: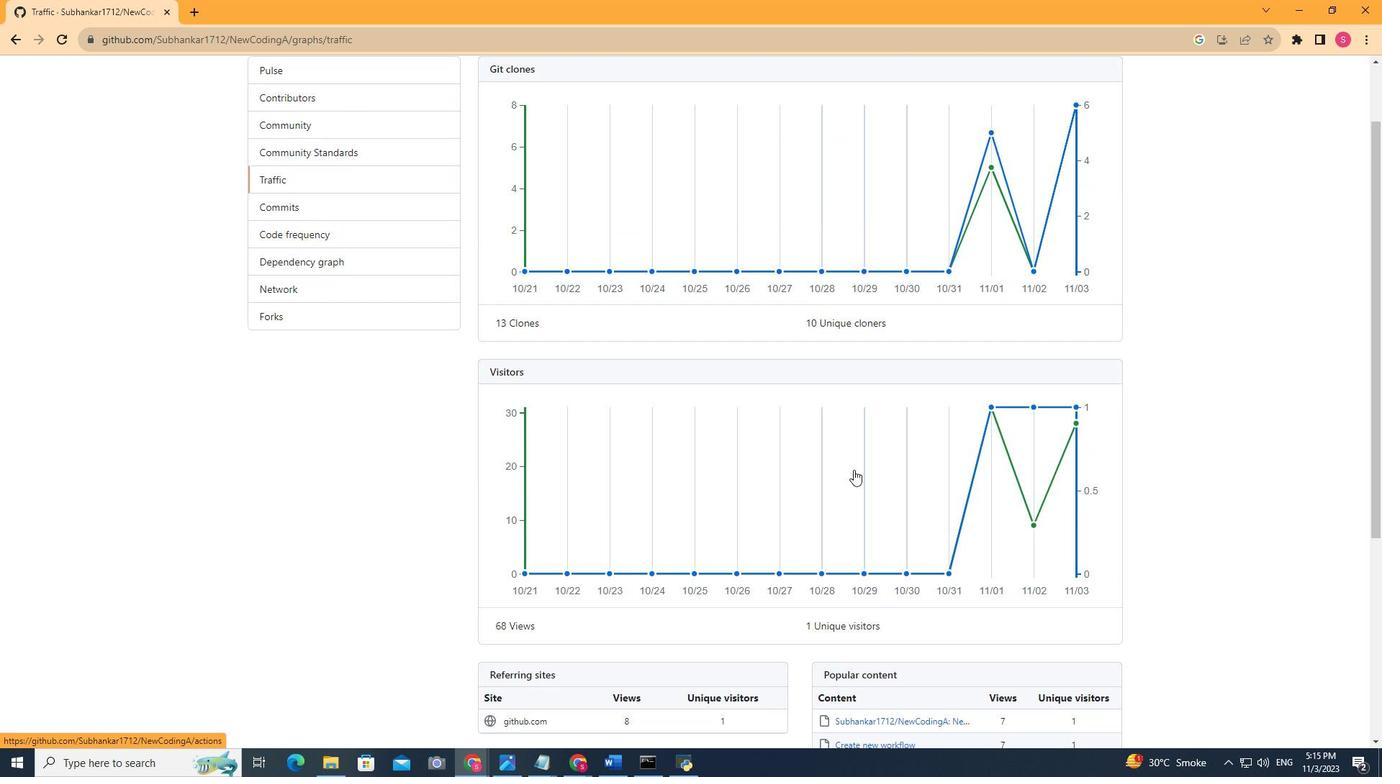 
Action: Mouse scrolled (853, 470) with delta (0, 0)
Screenshot: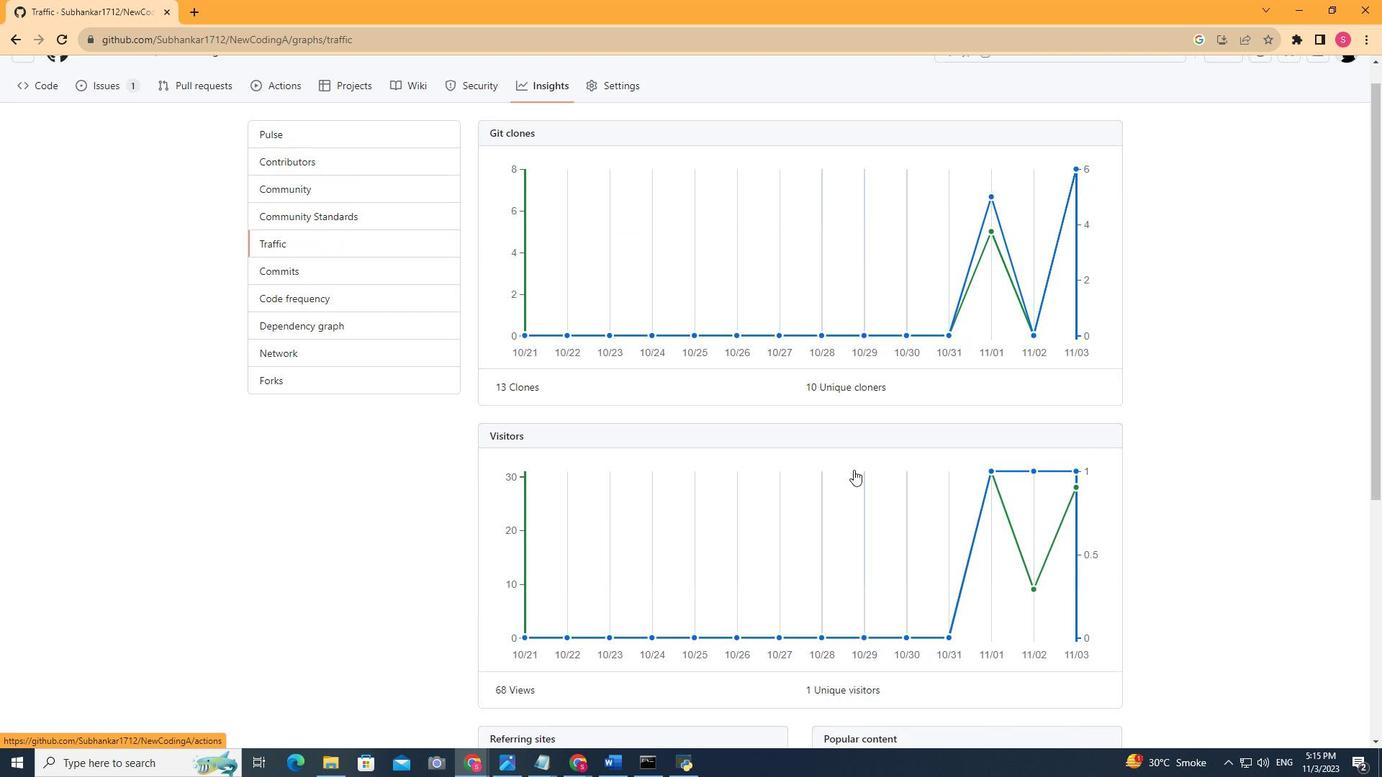 
Action: Mouse scrolled (853, 470) with delta (0, 0)
Screenshot: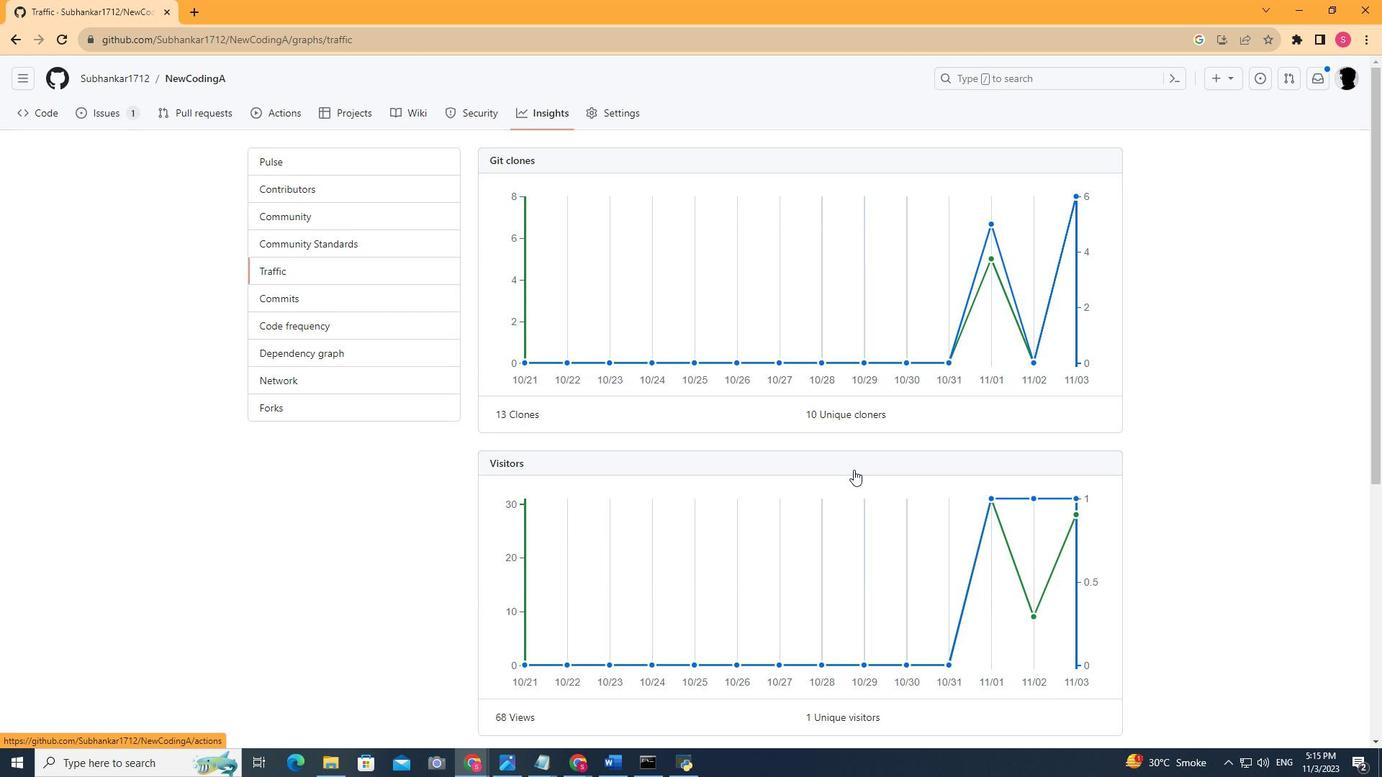 
Action: Mouse scrolled (853, 470) with delta (0, 0)
Screenshot: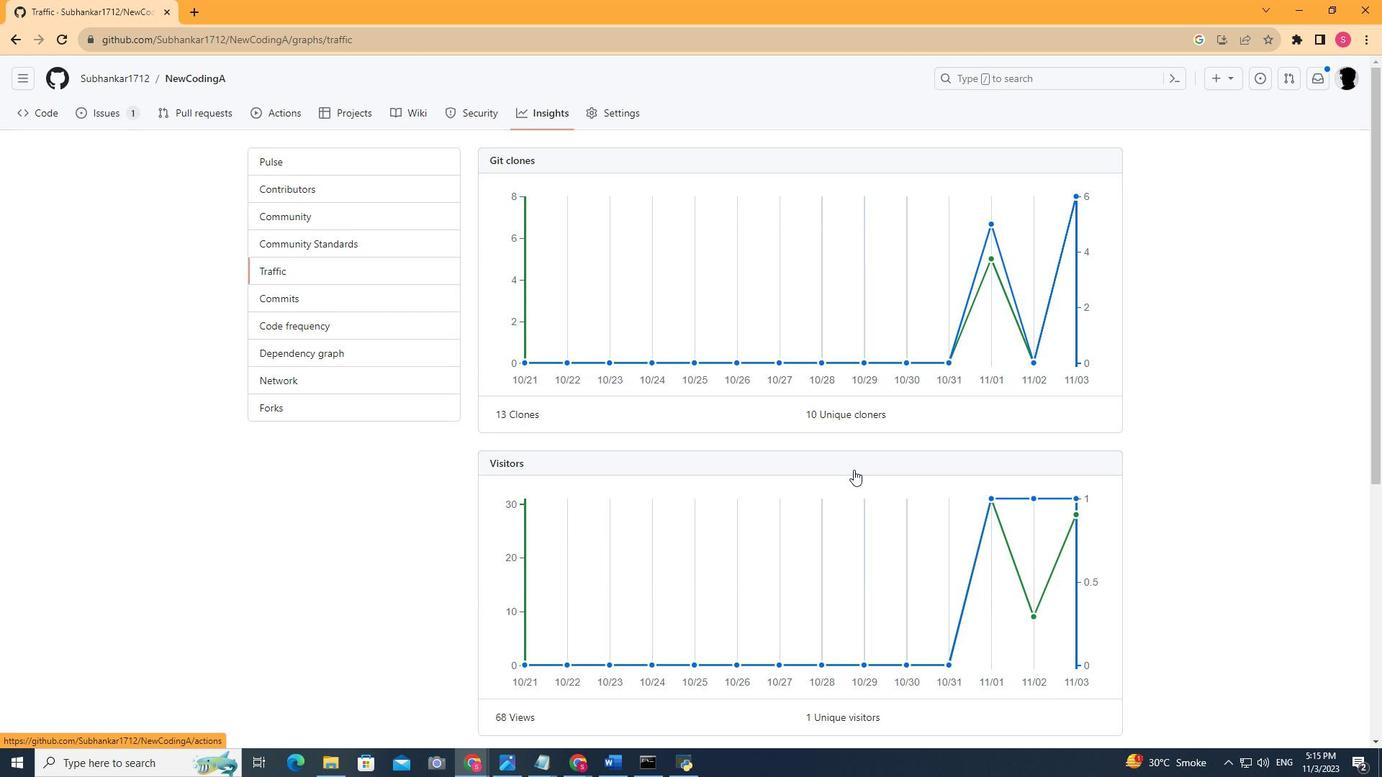 
